Task: Search one way flight ticket for 1 adult, 5 children, 2 infants in seat and 1 infant on lap in first from Watertown: Watertown International Airport to Fort Wayne: Fort Wayne International Airport on 8-4-2023. Choice of flights is Royal air maroc. Number of bags: 2 carry on bags and 6 checked bags. Price is upto 106000. Outbound departure time preference is 18:00.
Action: Mouse moved to (361, 305)
Screenshot: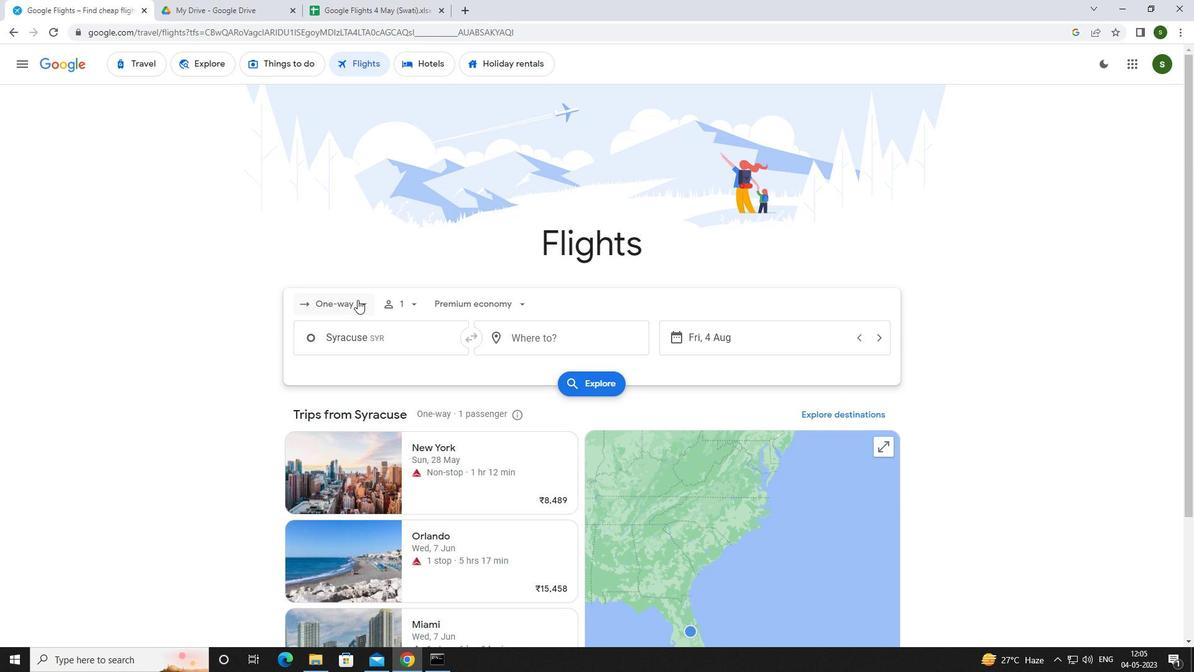 
Action: Mouse pressed left at (361, 305)
Screenshot: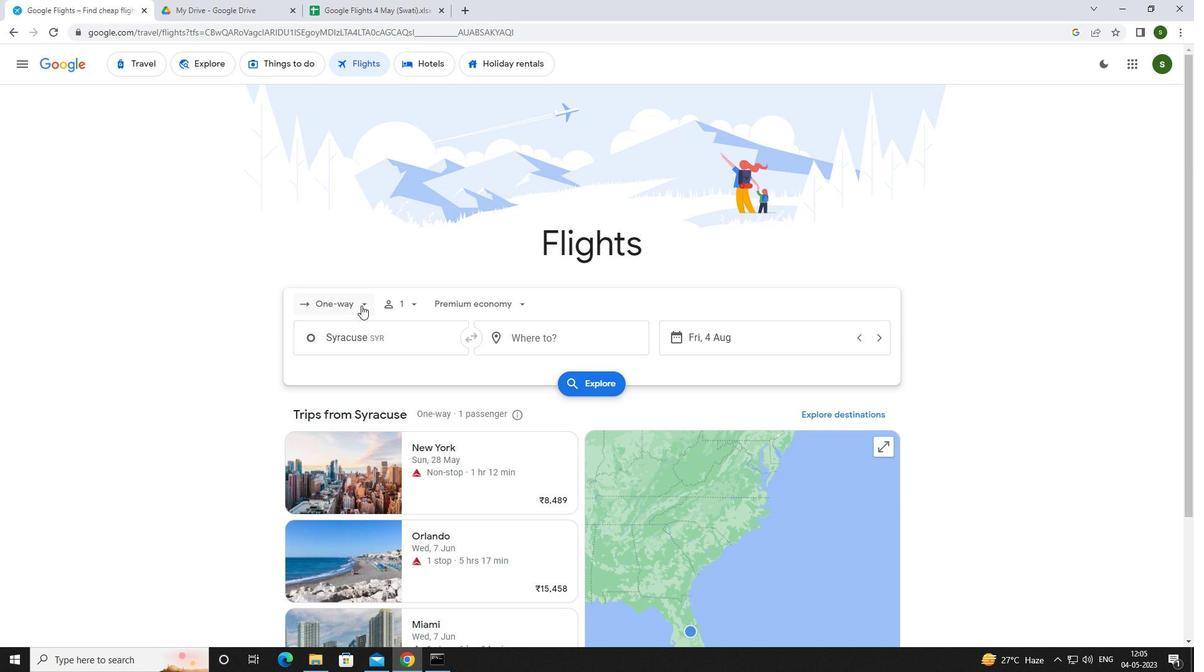 
Action: Mouse moved to (358, 359)
Screenshot: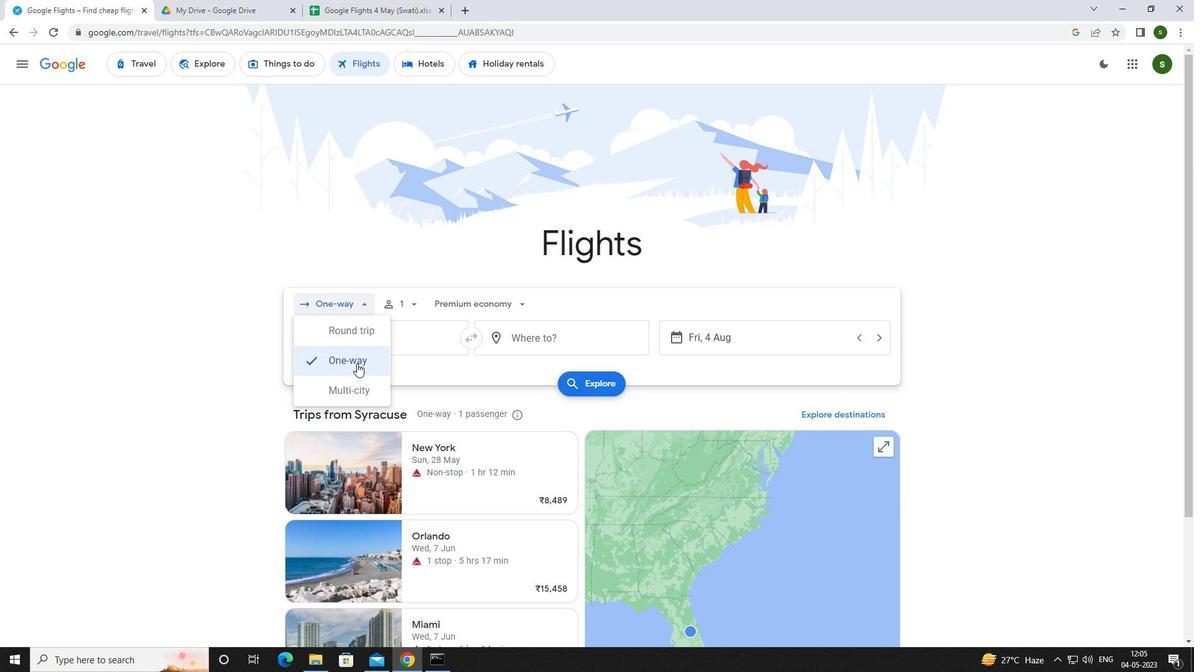 
Action: Mouse pressed left at (358, 359)
Screenshot: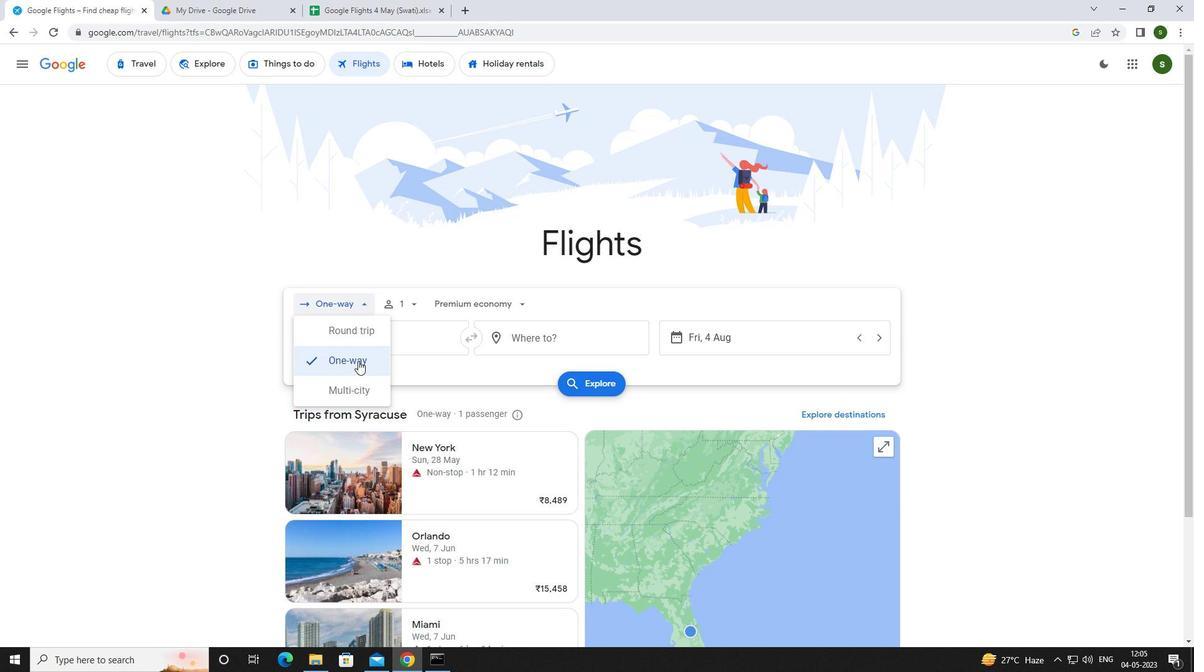 
Action: Mouse moved to (414, 303)
Screenshot: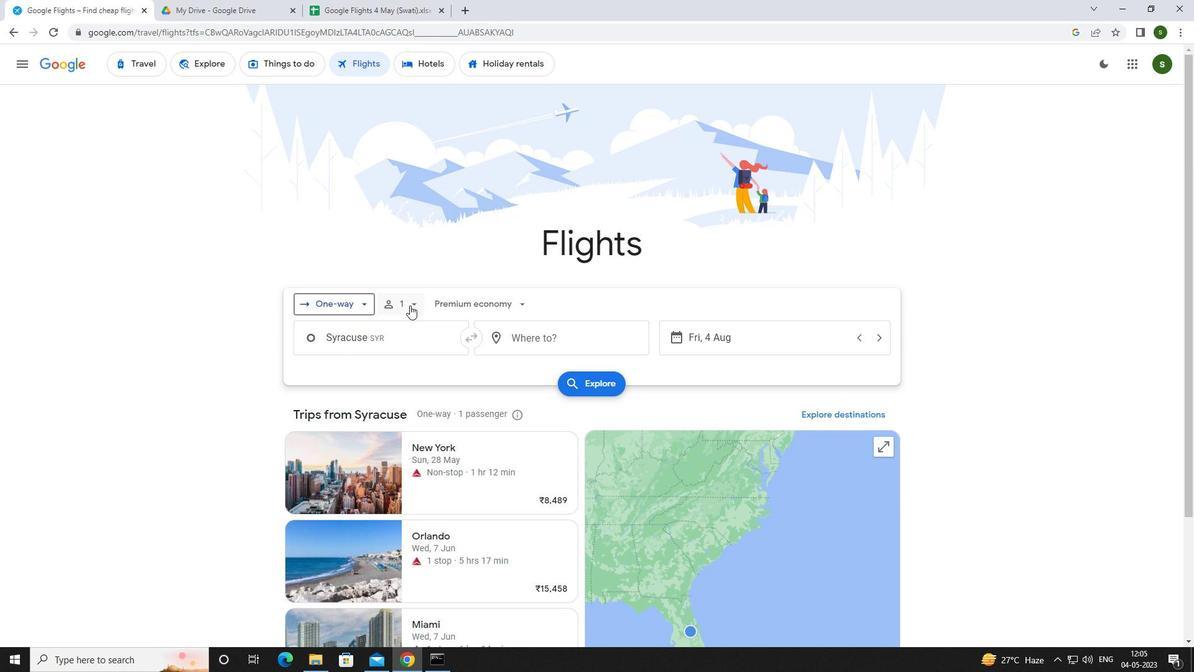 
Action: Mouse pressed left at (414, 303)
Screenshot: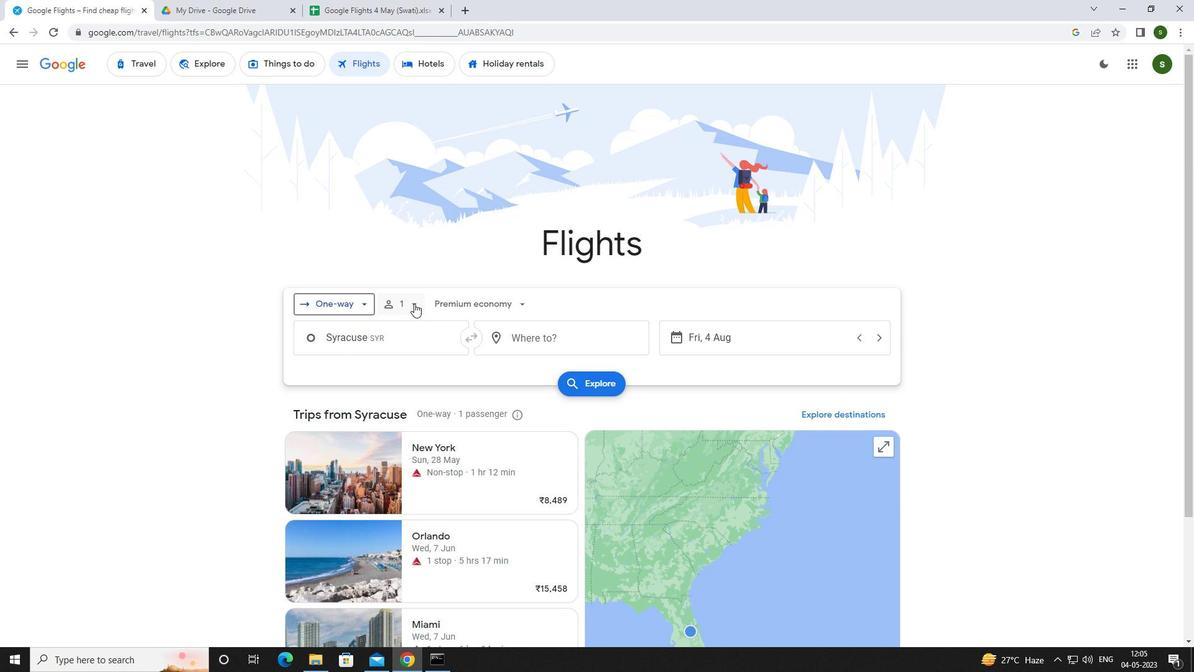 
Action: Mouse moved to (512, 368)
Screenshot: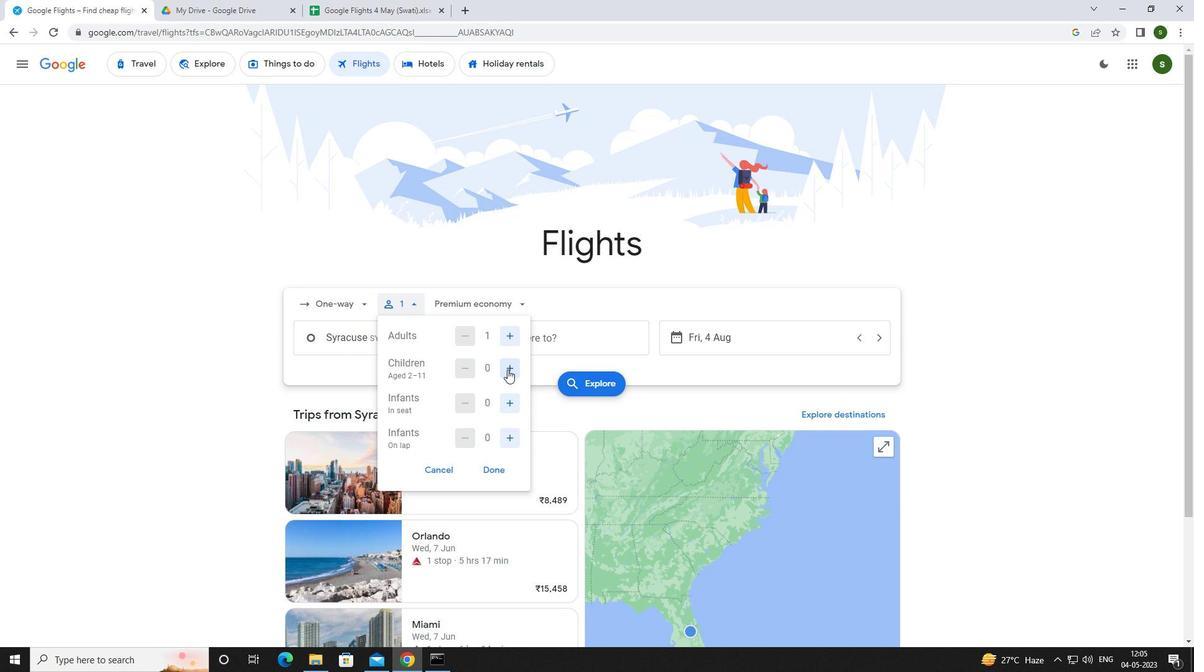 
Action: Mouse pressed left at (512, 368)
Screenshot: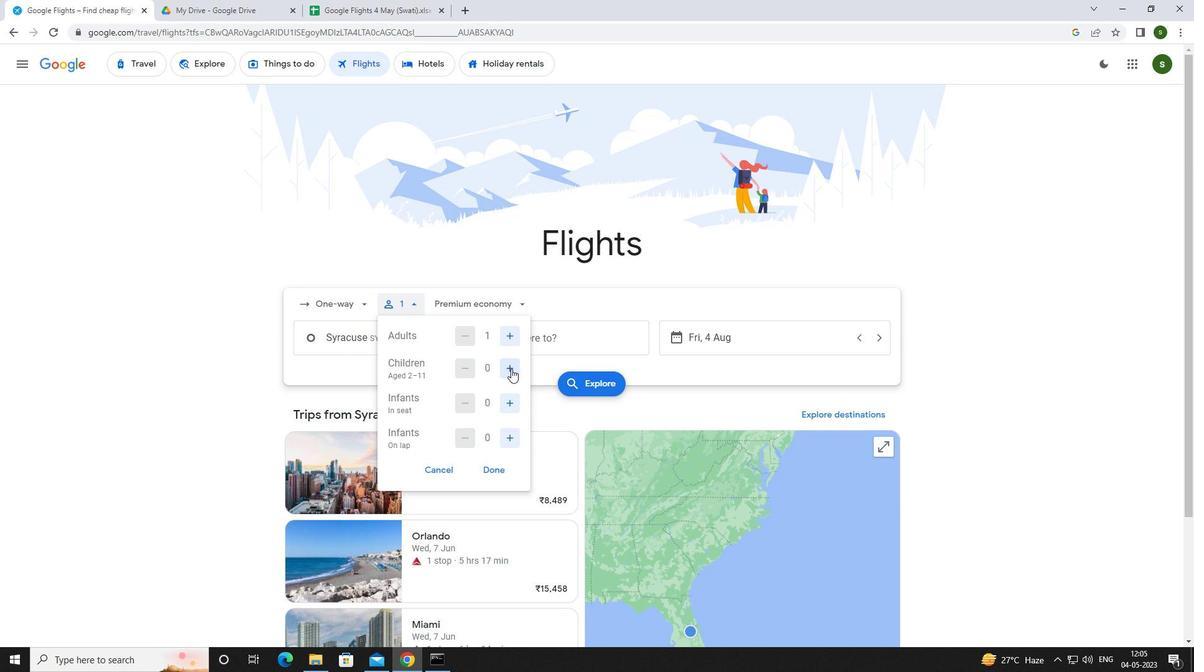 
Action: Mouse pressed left at (512, 368)
Screenshot: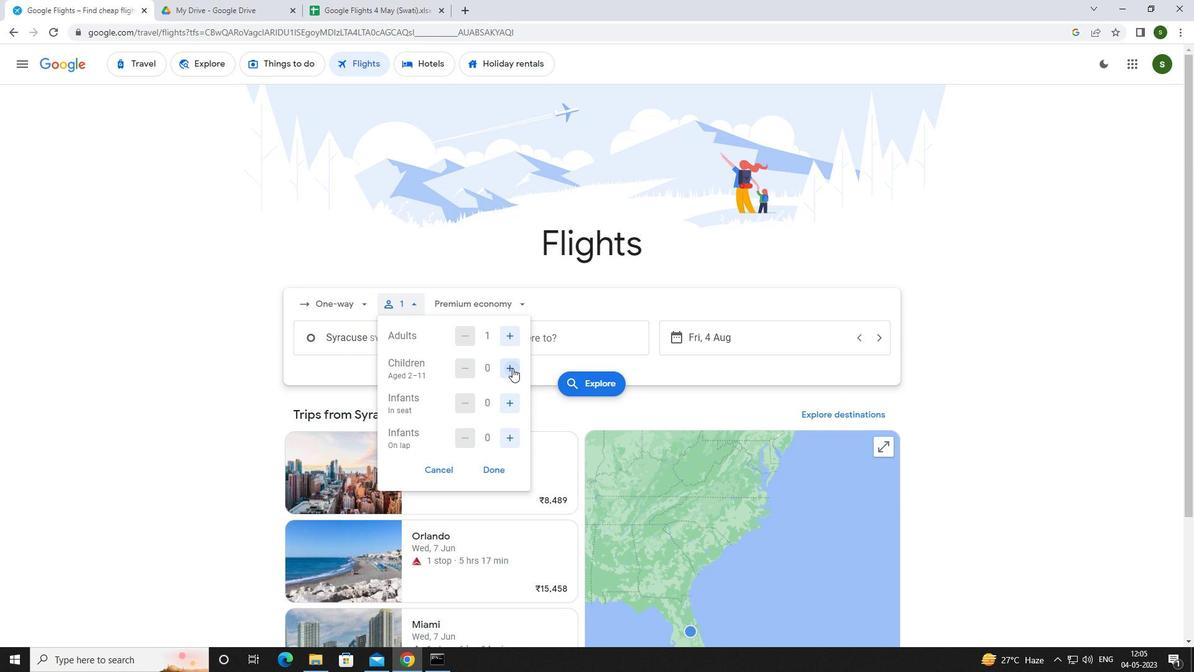 
Action: Mouse pressed left at (512, 368)
Screenshot: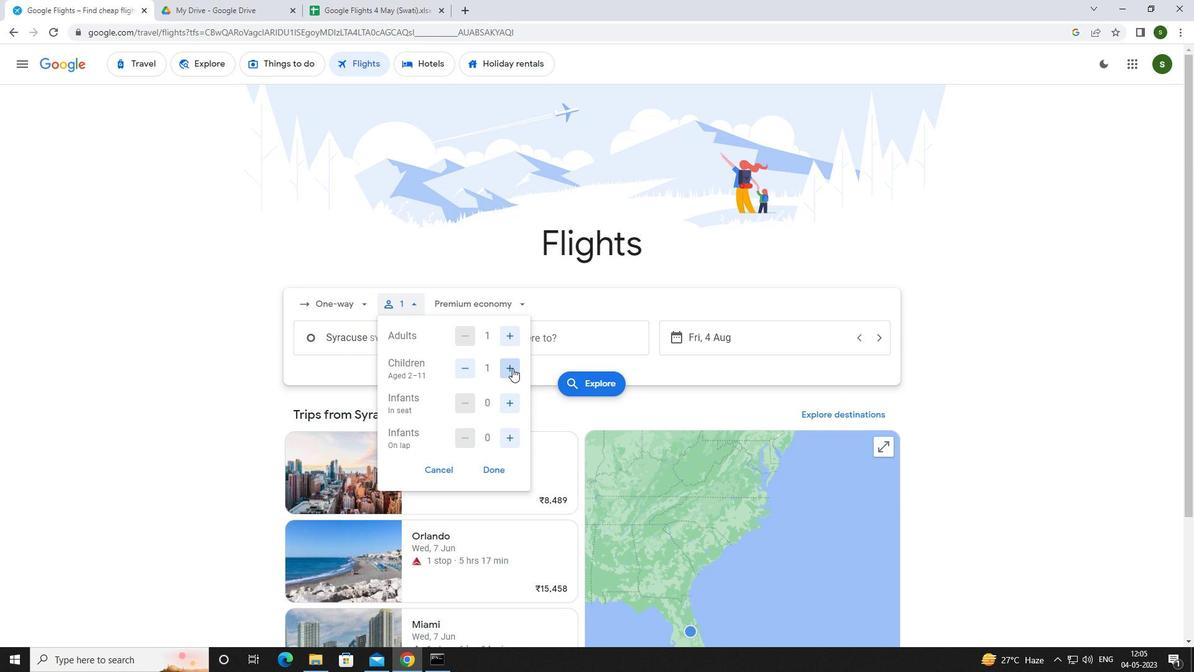 
Action: Mouse pressed left at (512, 368)
Screenshot: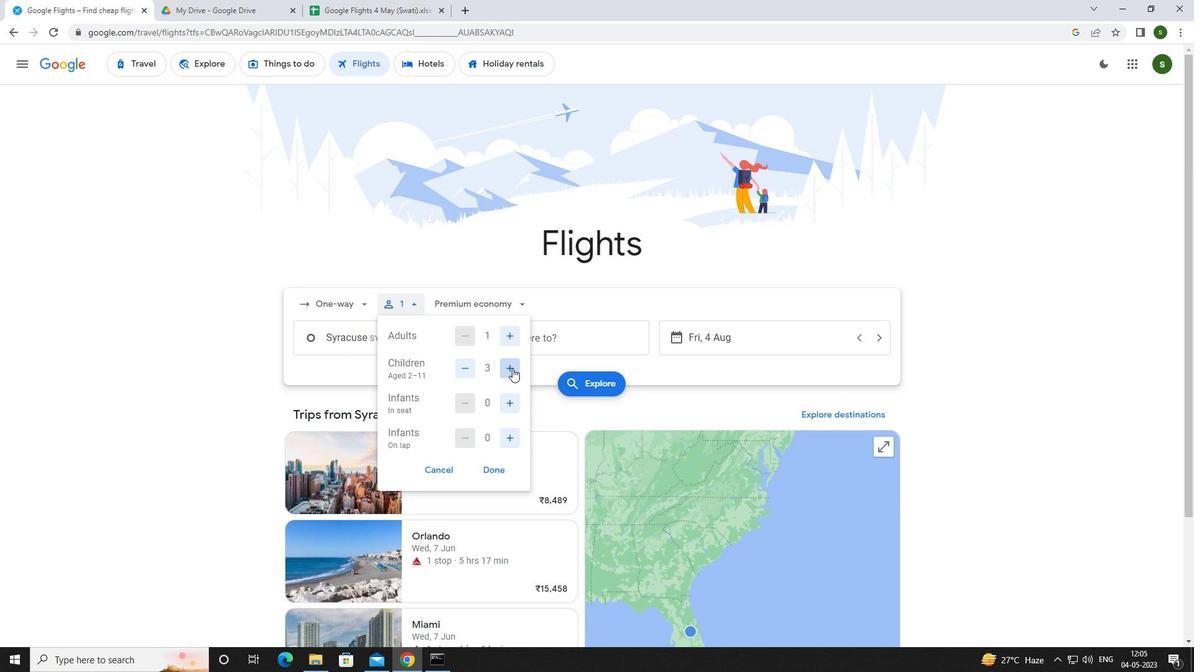 
Action: Mouse pressed left at (512, 368)
Screenshot: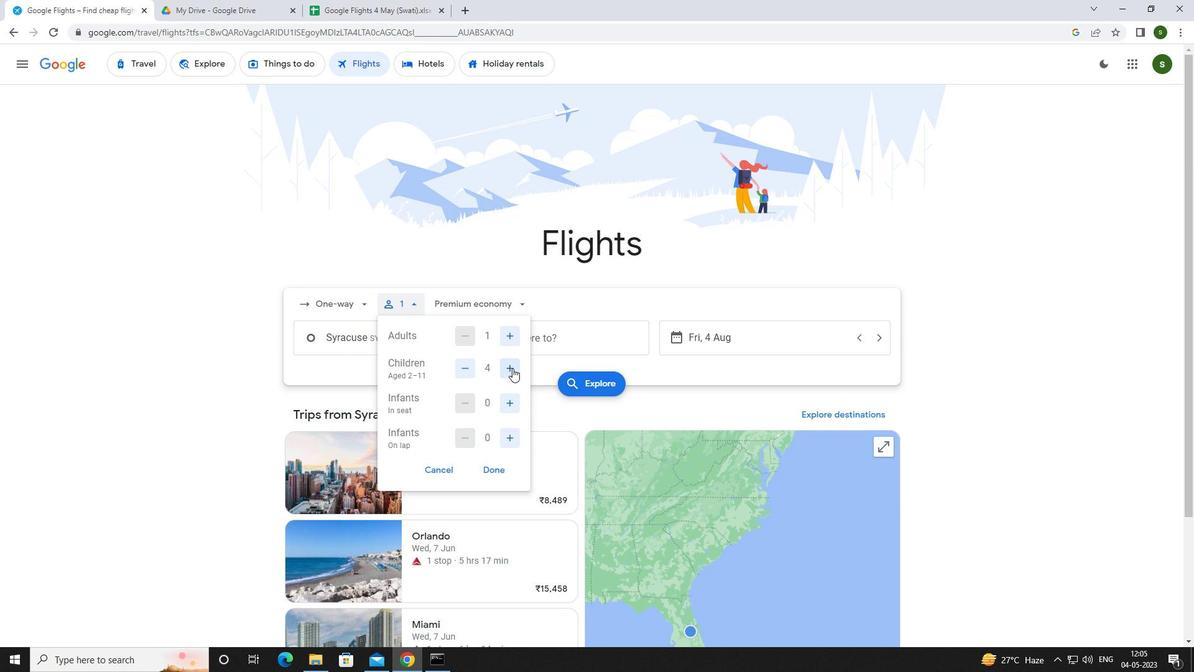 
Action: Mouse moved to (510, 397)
Screenshot: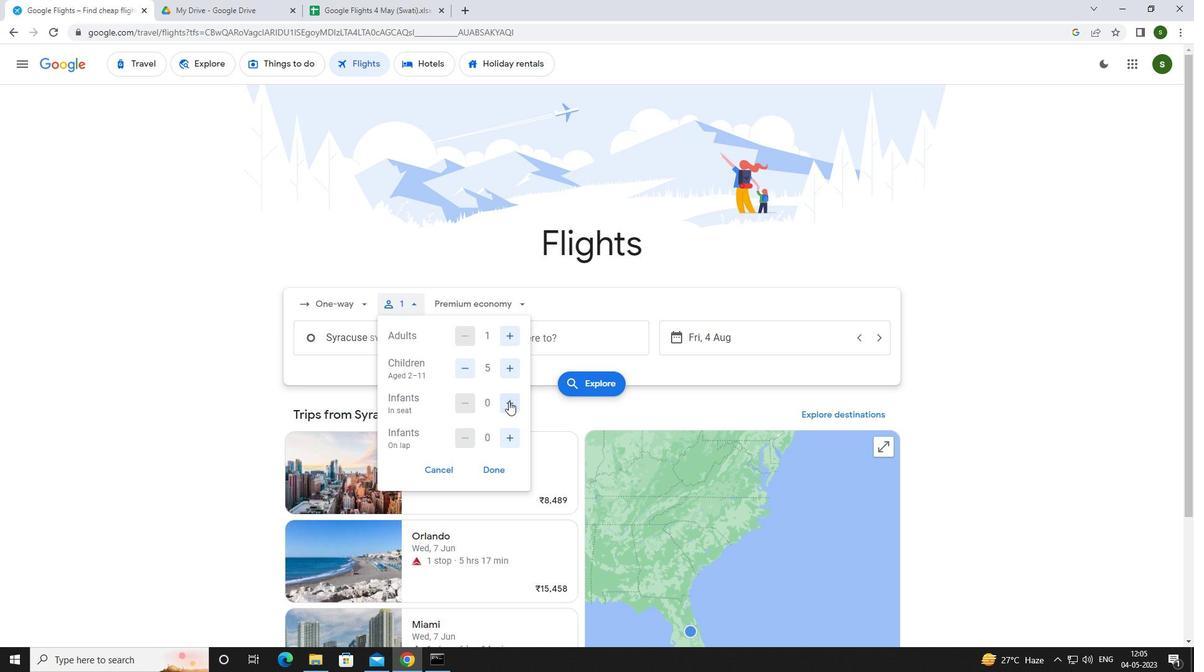 
Action: Mouse pressed left at (510, 397)
Screenshot: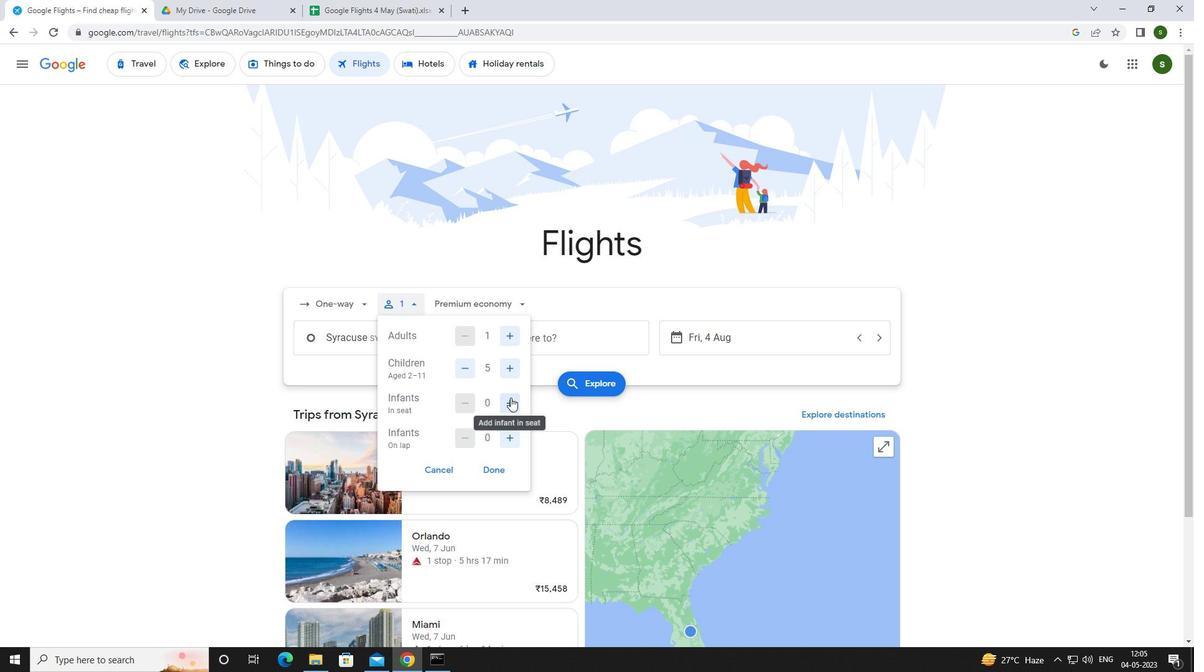 
Action: Mouse moved to (510, 435)
Screenshot: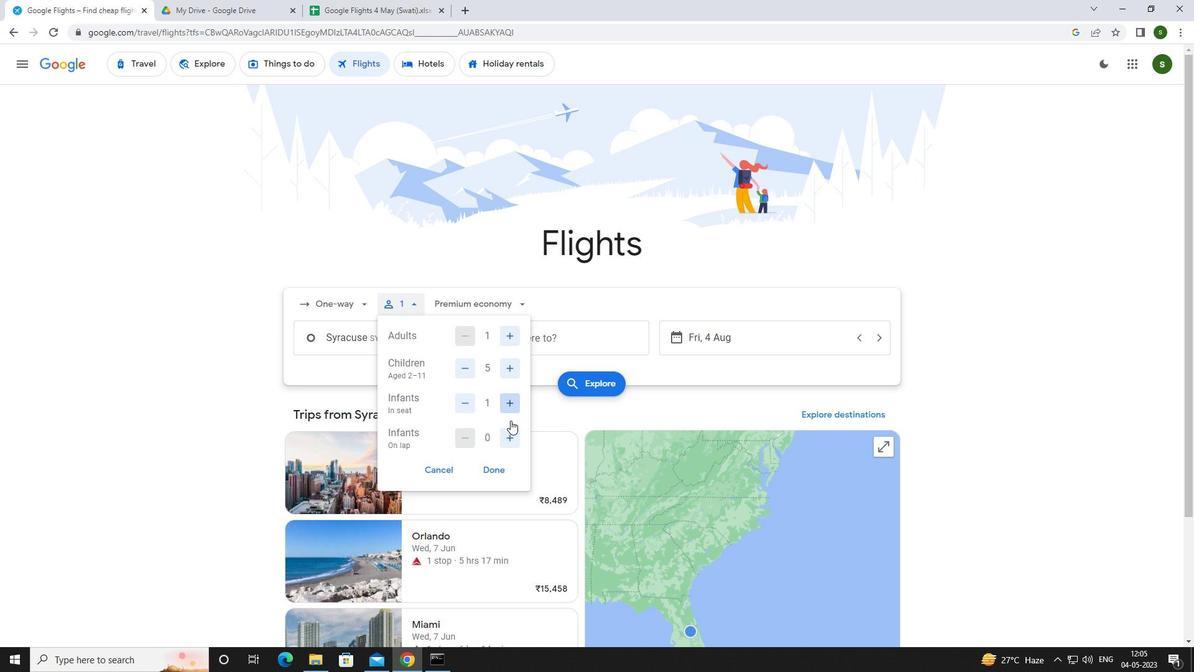 
Action: Mouse pressed left at (510, 435)
Screenshot: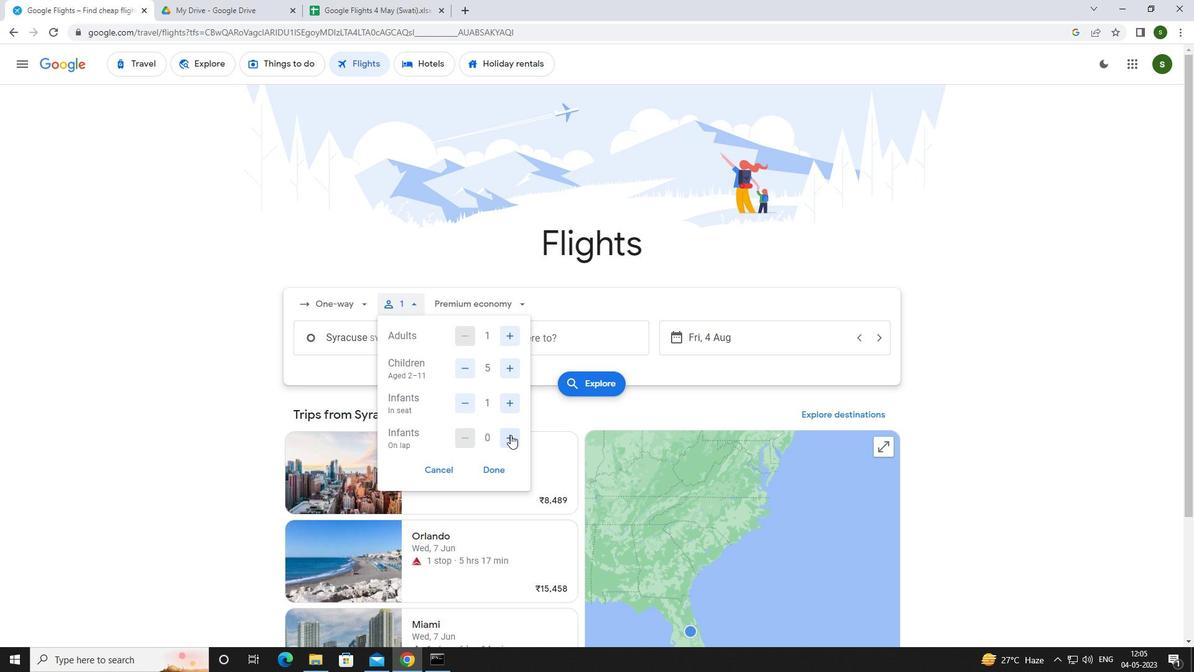 
Action: Mouse moved to (497, 300)
Screenshot: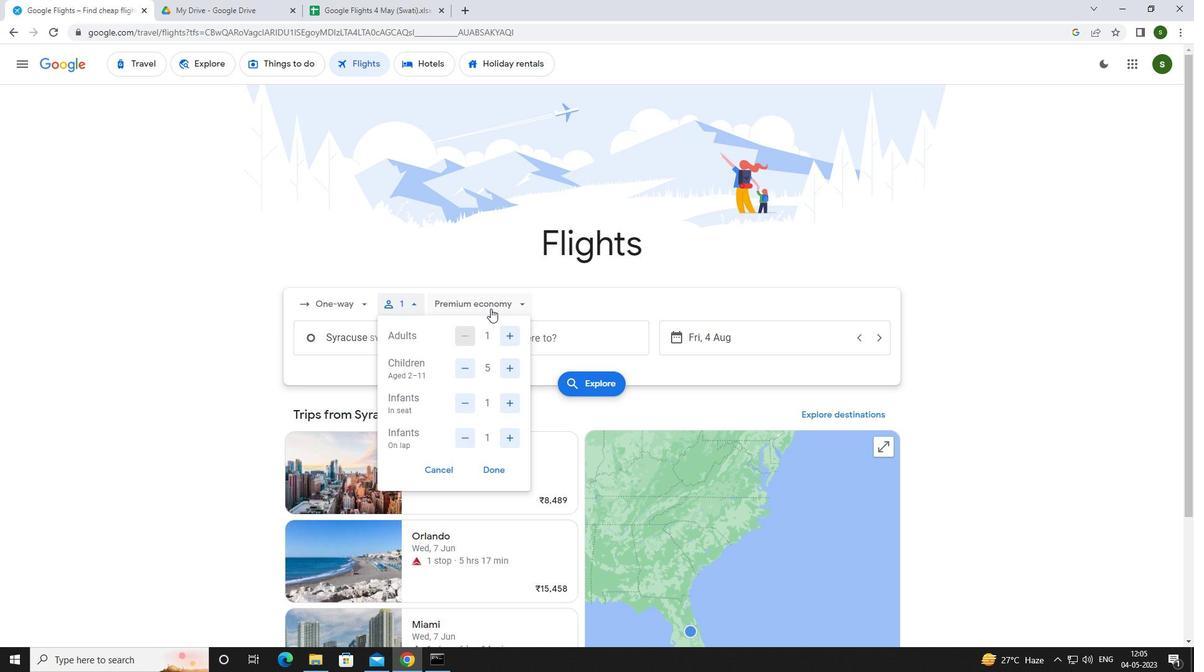 
Action: Mouse pressed left at (497, 300)
Screenshot: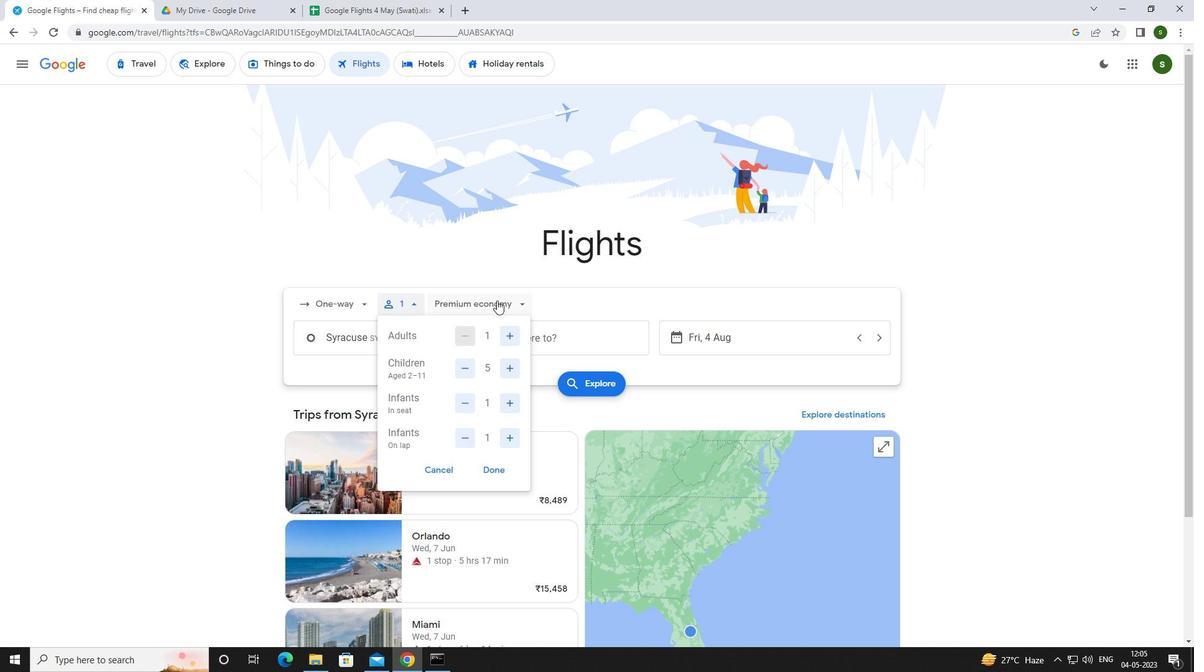 
Action: Mouse moved to (520, 413)
Screenshot: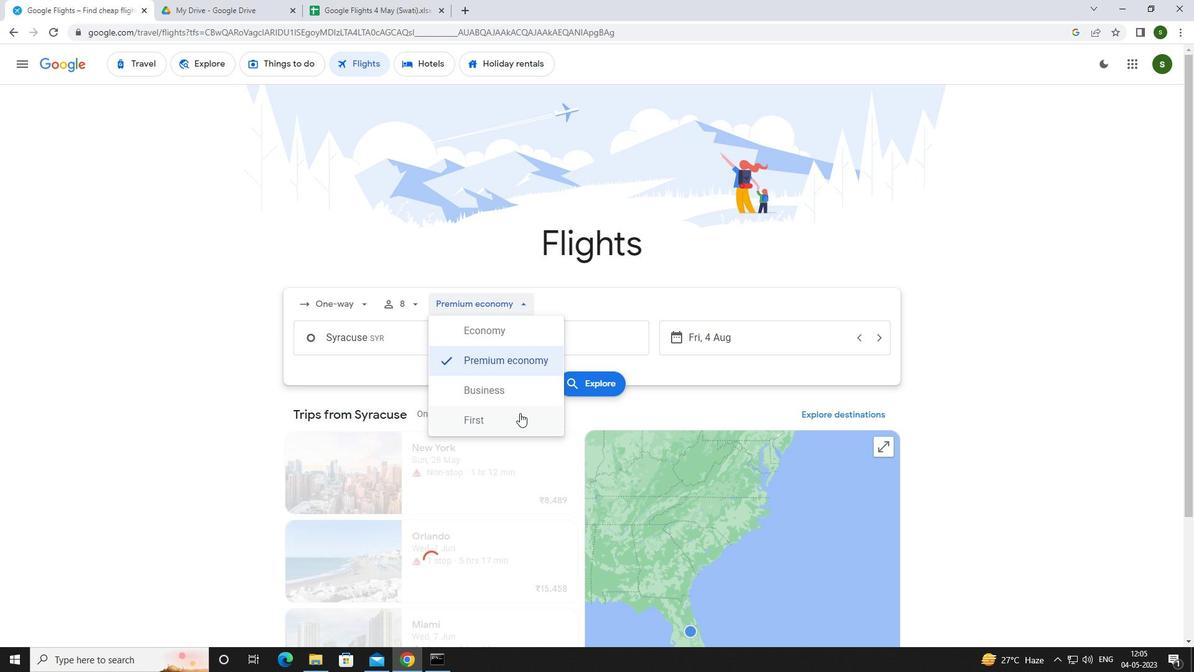 
Action: Mouse pressed left at (520, 413)
Screenshot: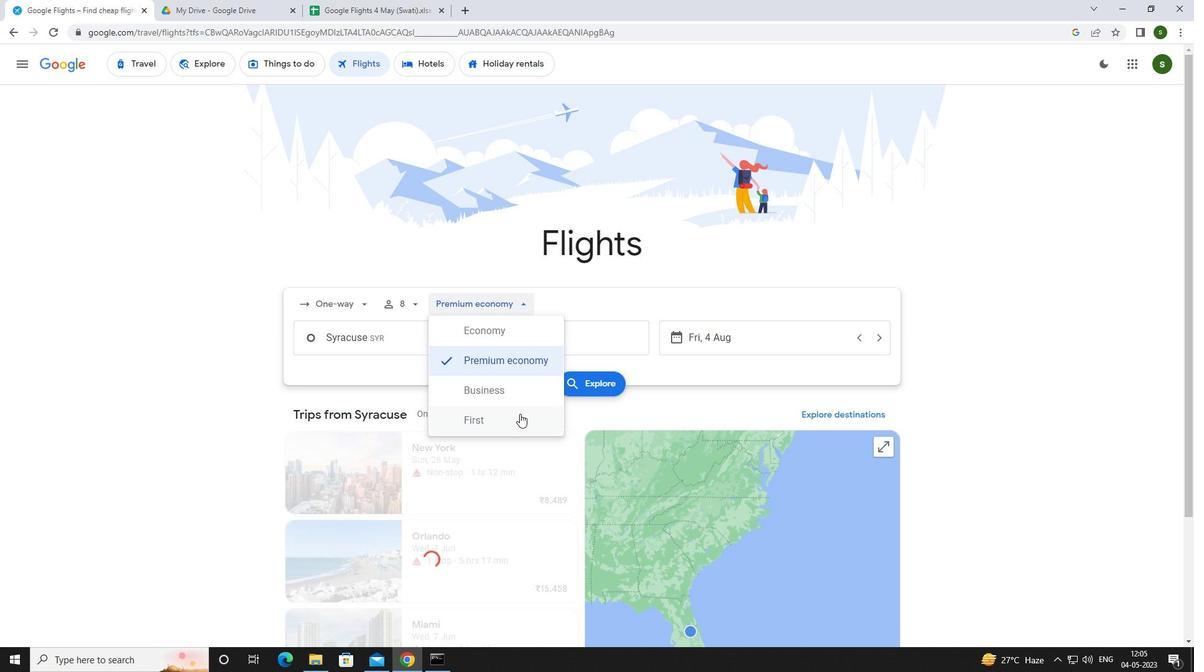 
Action: Mouse moved to (424, 347)
Screenshot: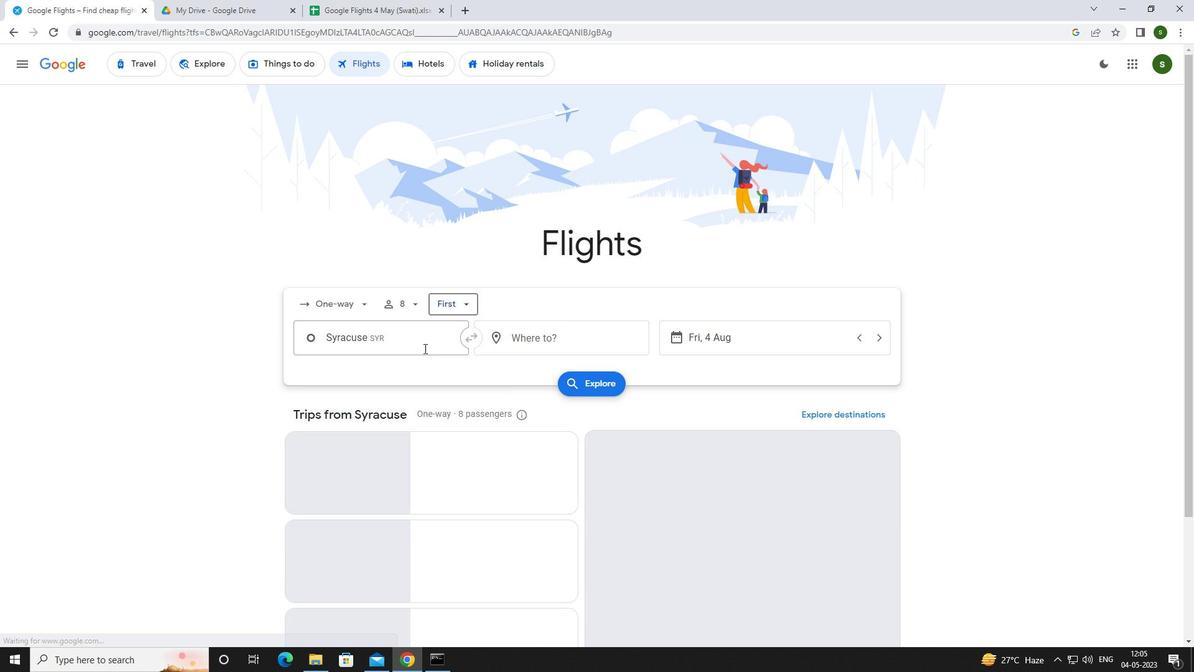 
Action: Mouse pressed left at (424, 347)
Screenshot: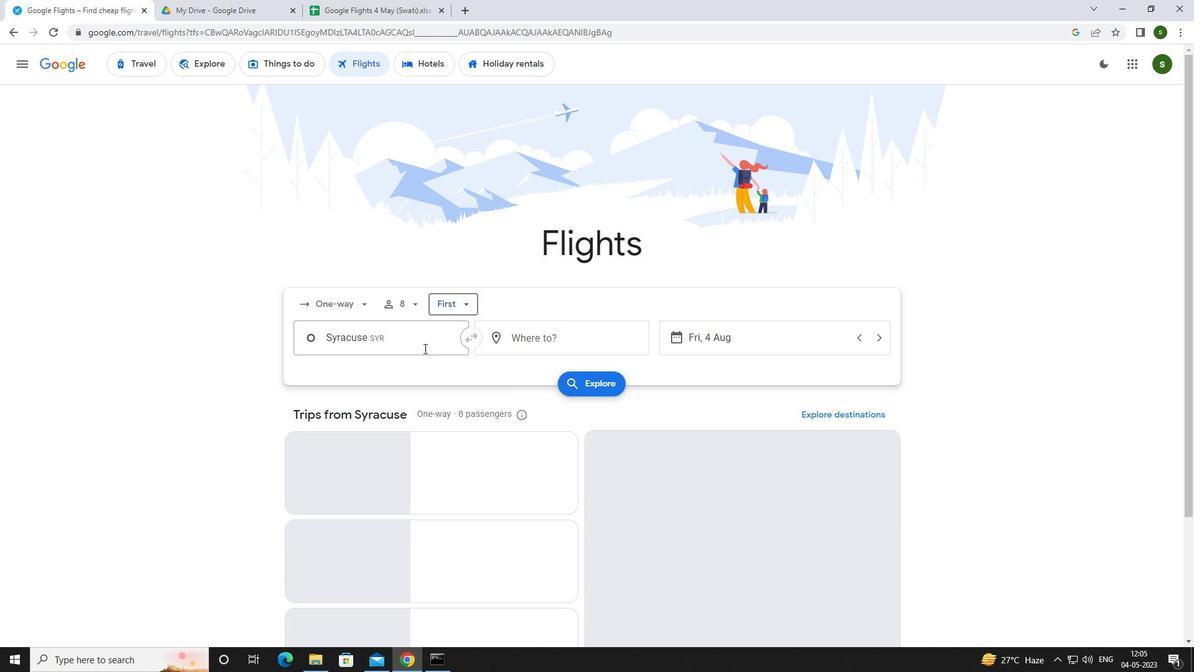 
Action: Key pressed <Key.caps_lock>w<Key.caps_lock>atertown
Screenshot: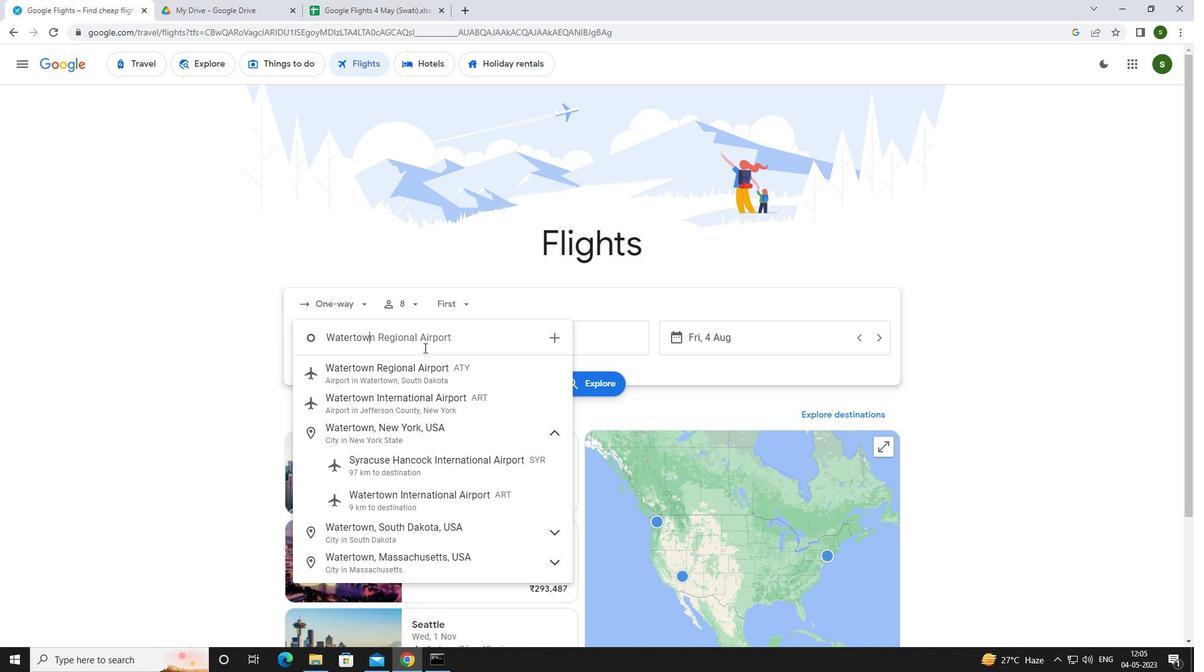 
Action: Mouse moved to (423, 393)
Screenshot: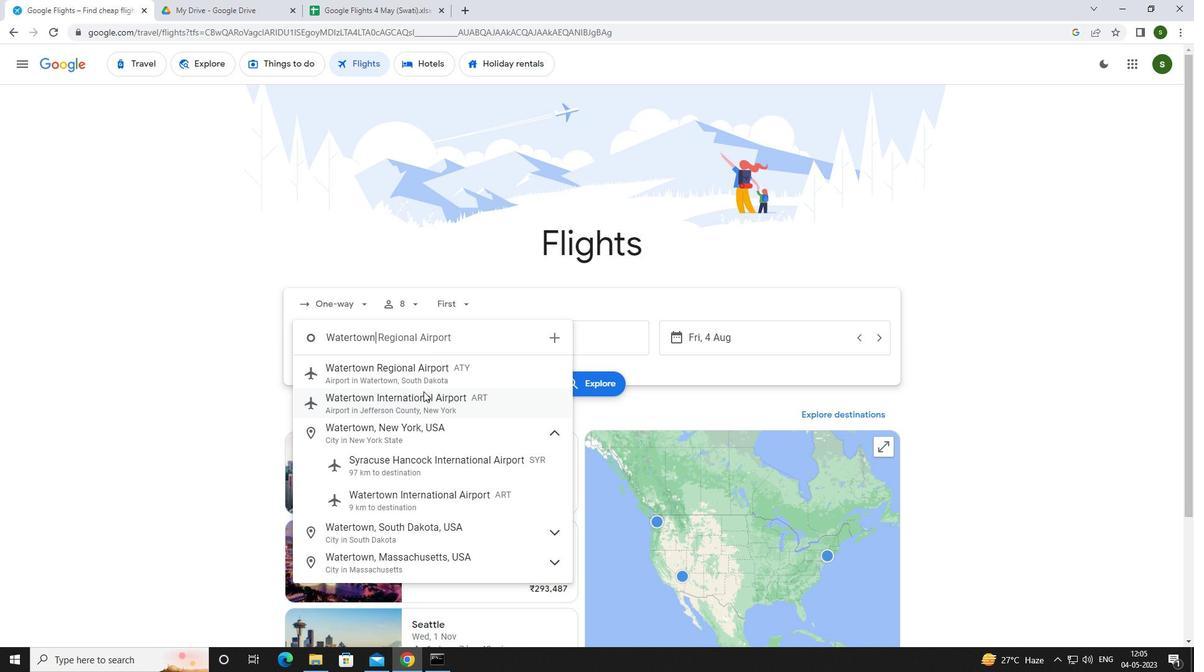 
Action: Mouse pressed left at (423, 393)
Screenshot: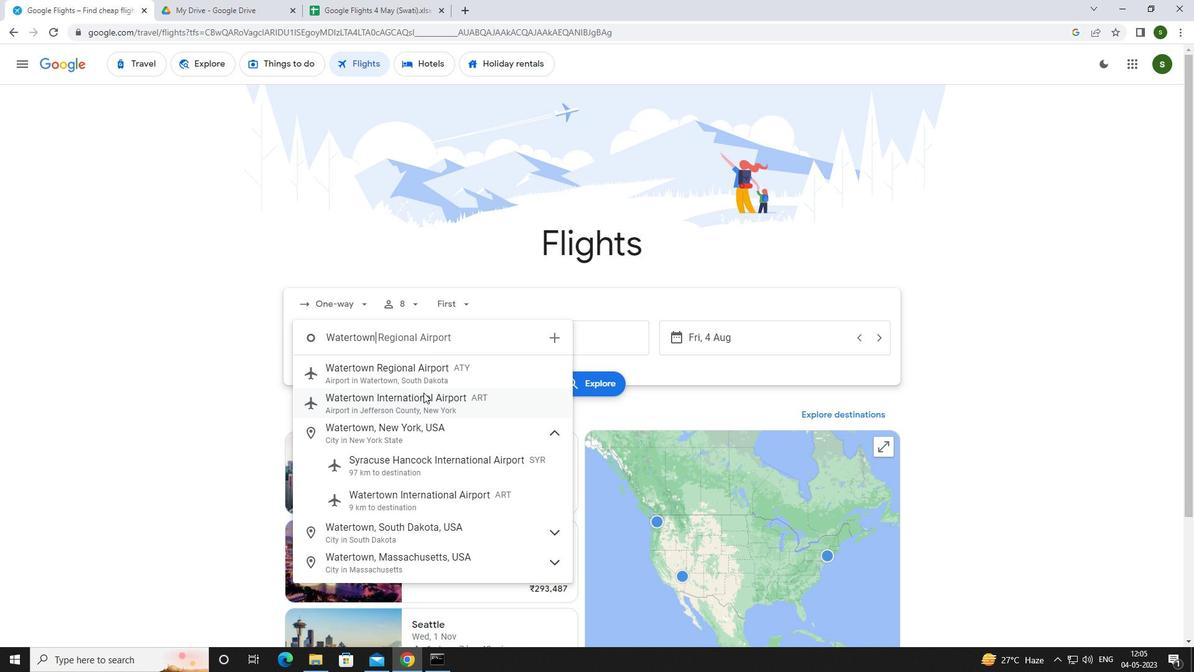 
Action: Mouse moved to (538, 346)
Screenshot: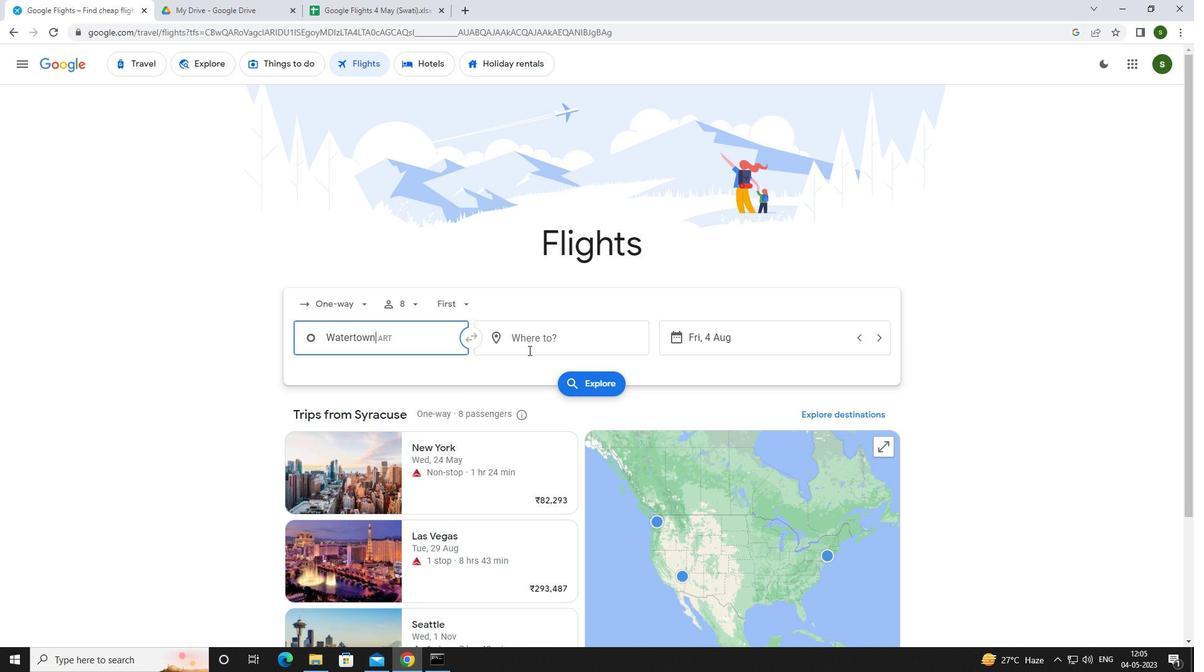 
Action: Mouse pressed left at (538, 346)
Screenshot: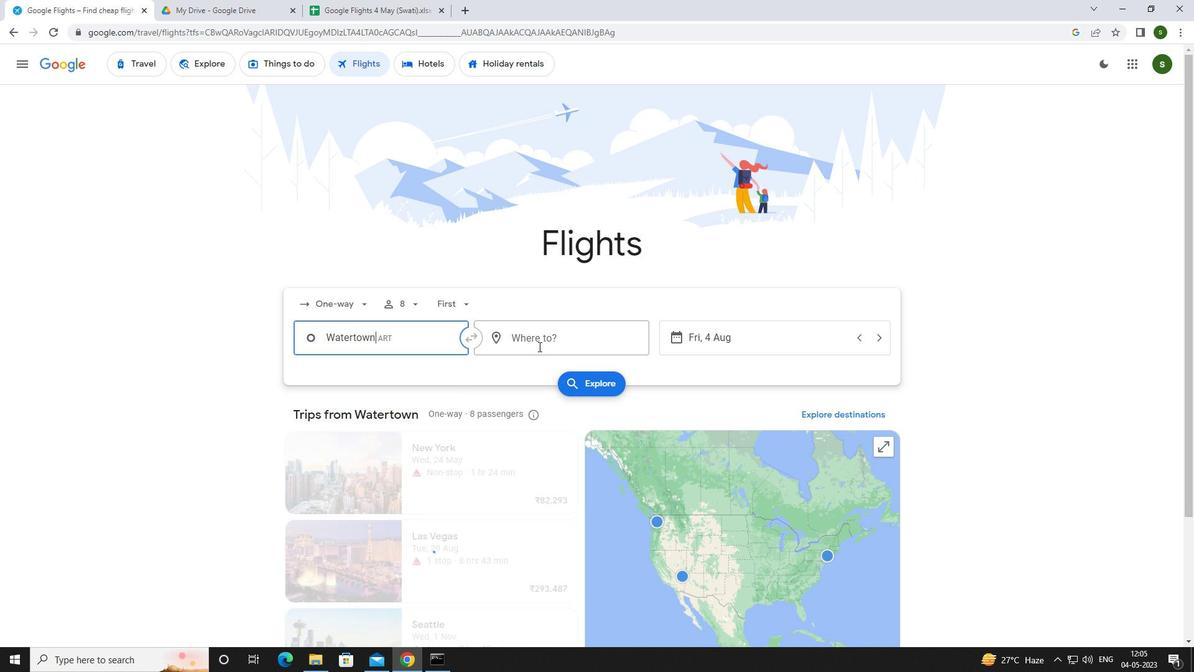 
Action: Key pressed <Key.caps_lock>f<Key.caps_lock>ort<Key.space><Key.caps_lock>w<Key.caps_lock>Ay
Screenshot: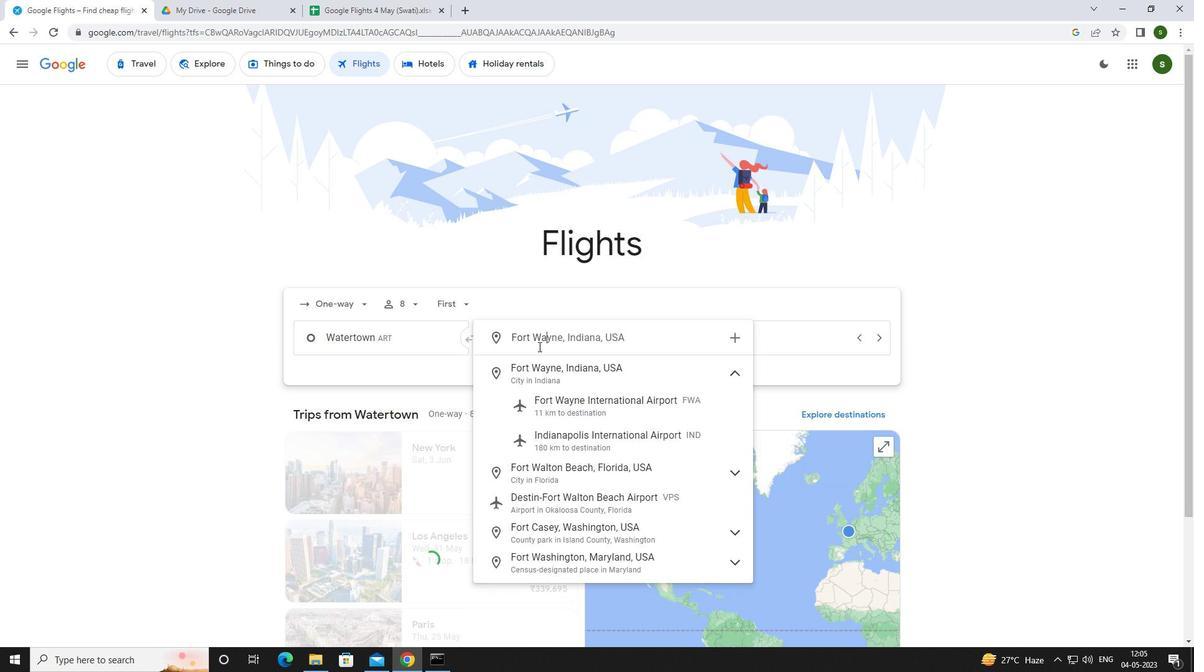 
Action: Mouse moved to (573, 406)
Screenshot: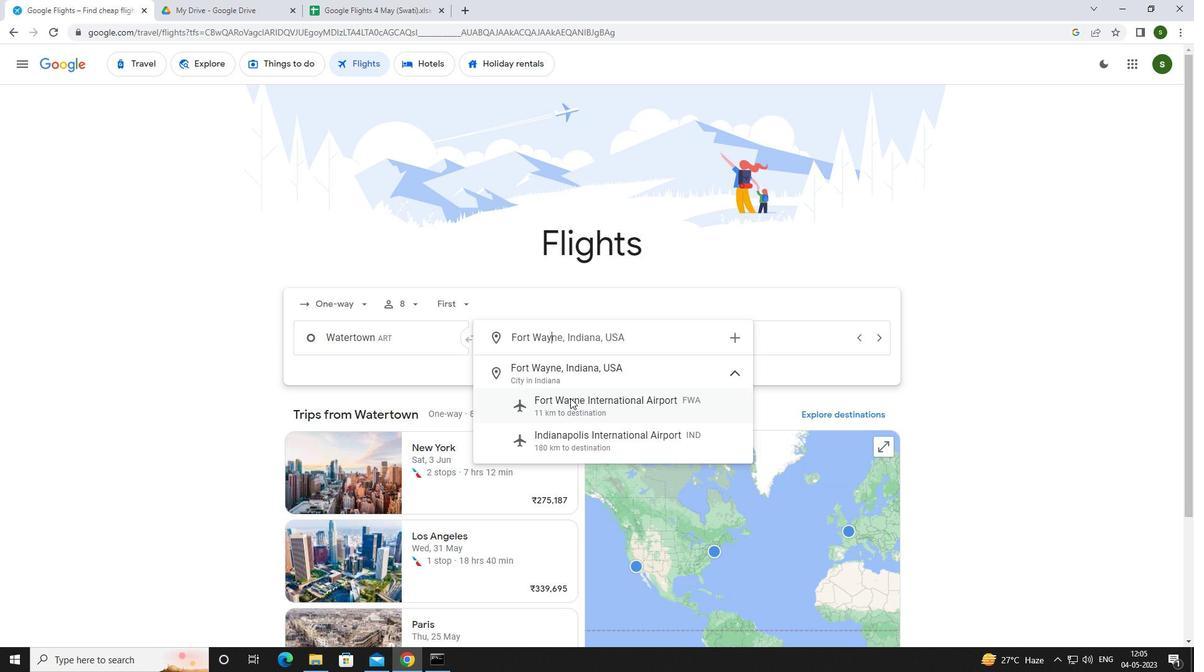 
Action: Mouse pressed left at (573, 406)
Screenshot: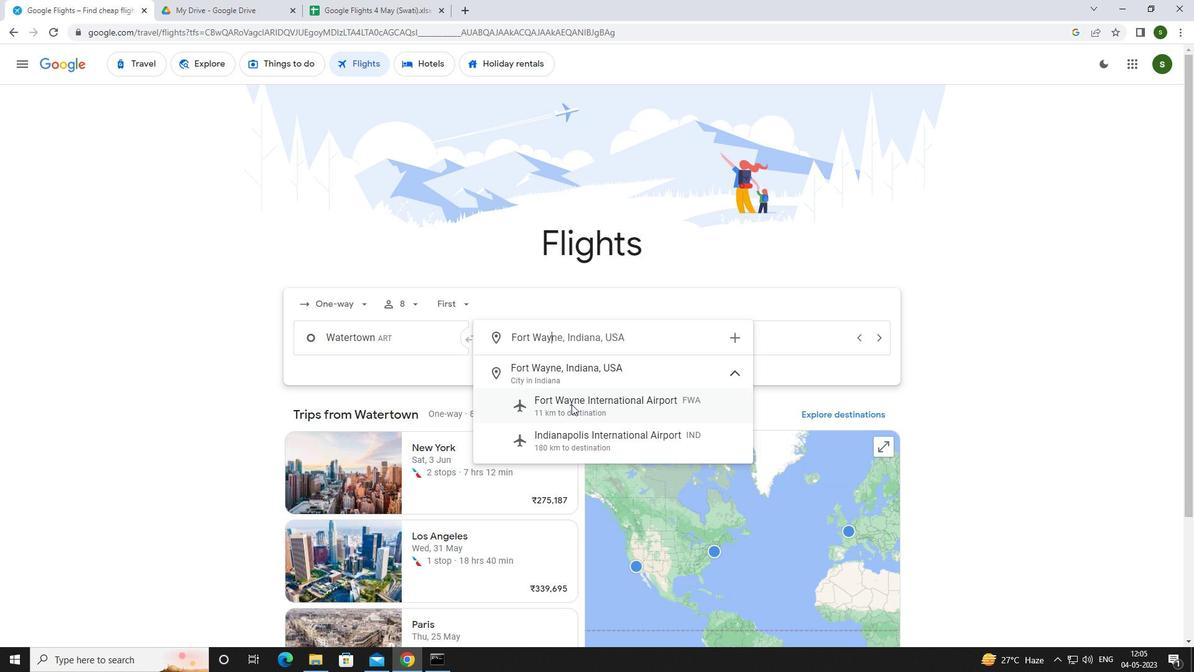 
Action: Mouse moved to (755, 334)
Screenshot: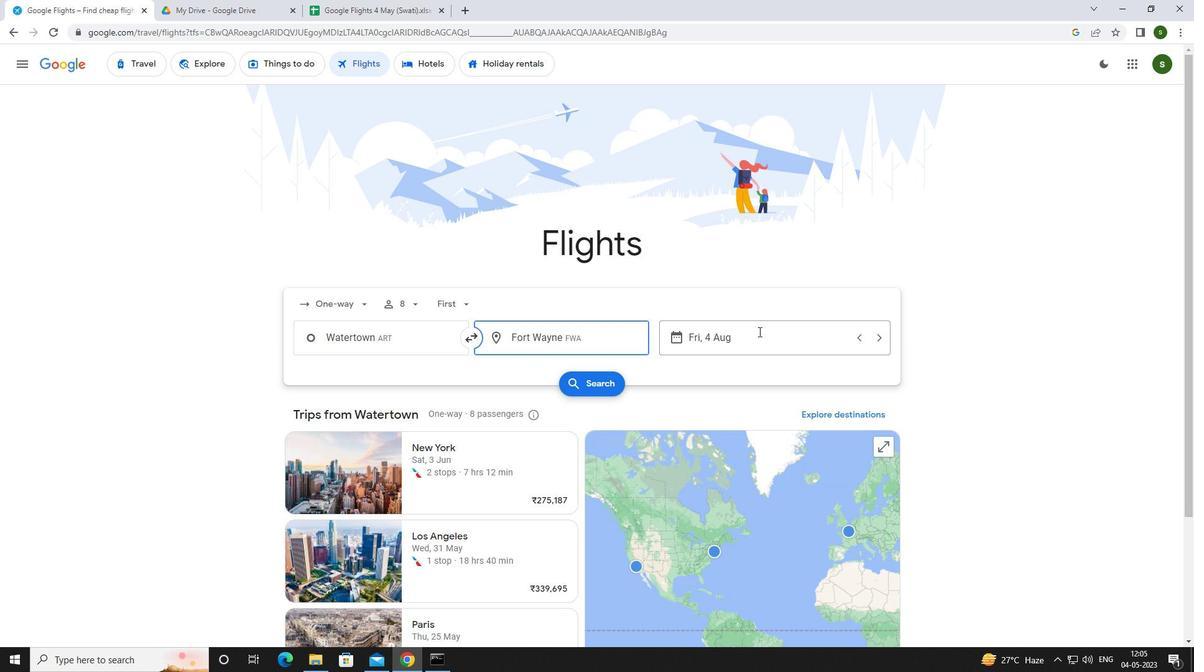 
Action: Mouse pressed left at (755, 334)
Screenshot: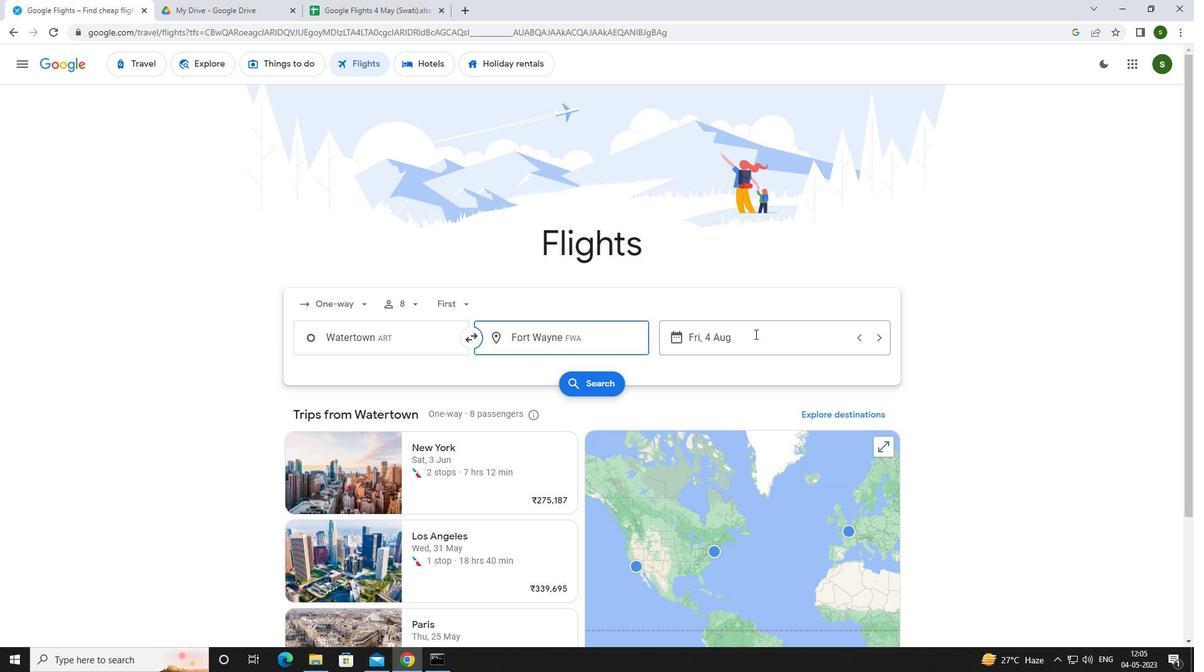 
Action: Mouse moved to (593, 421)
Screenshot: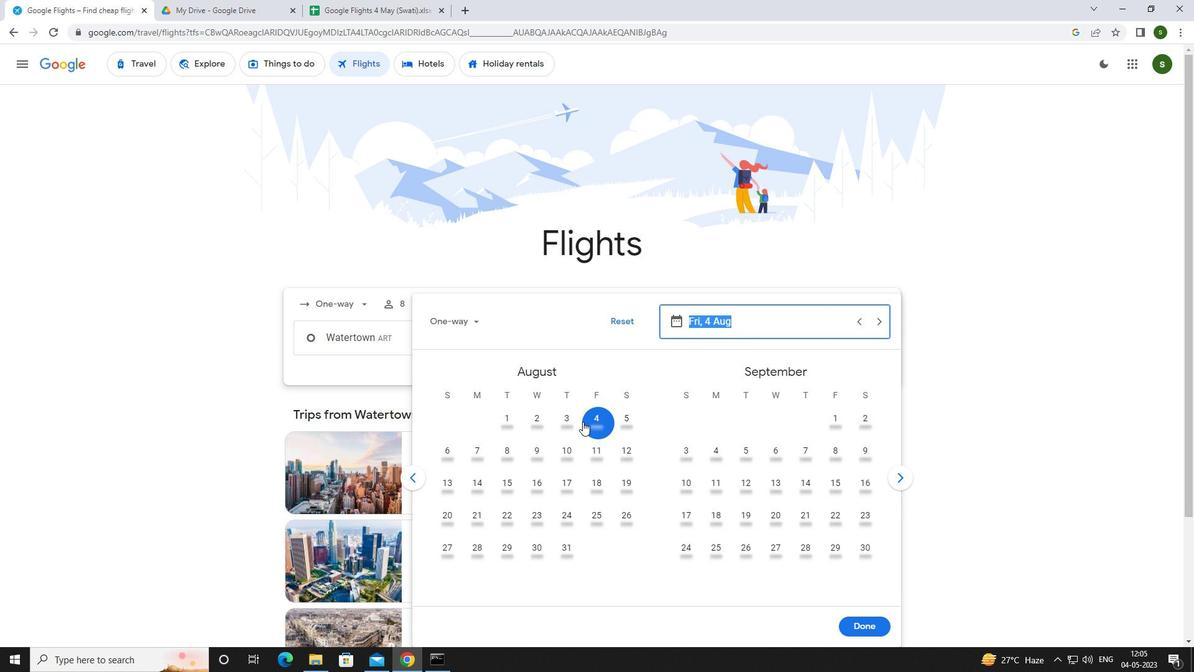 
Action: Mouse pressed left at (593, 421)
Screenshot: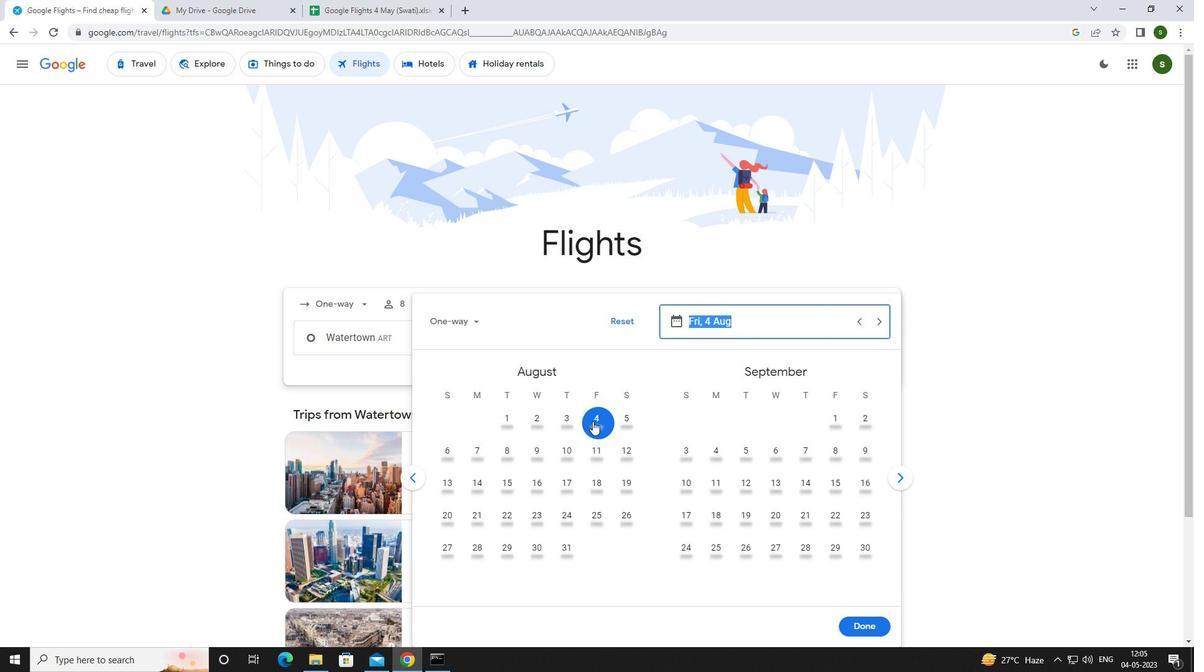 
Action: Mouse moved to (860, 626)
Screenshot: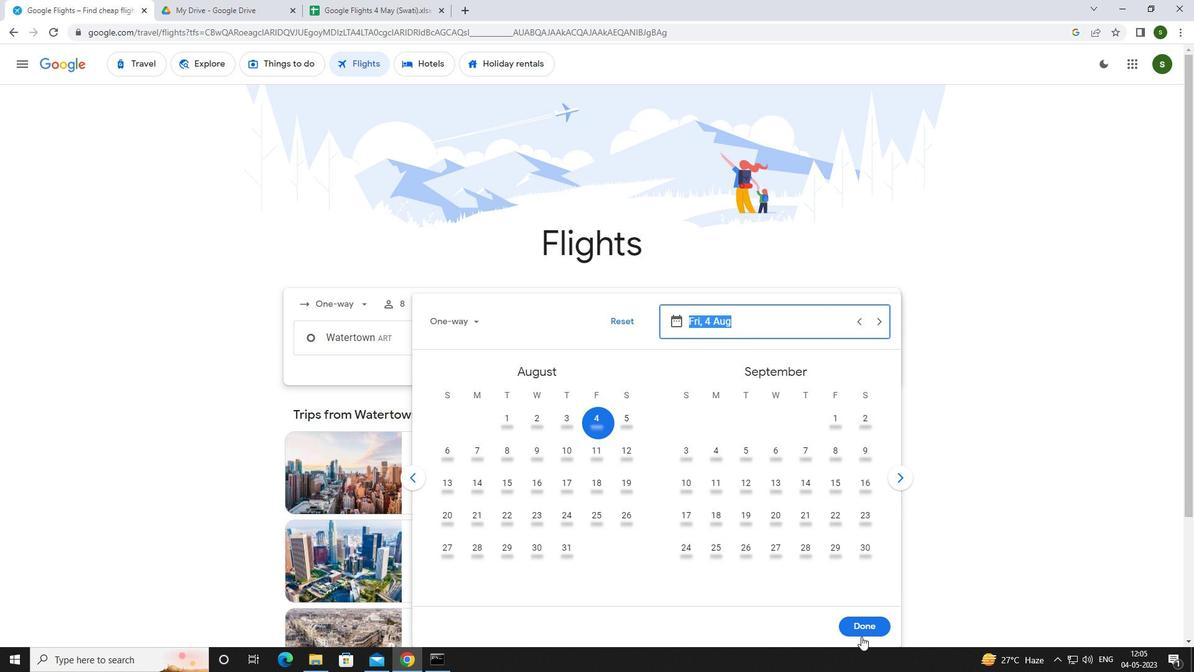 
Action: Mouse pressed left at (860, 626)
Screenshot: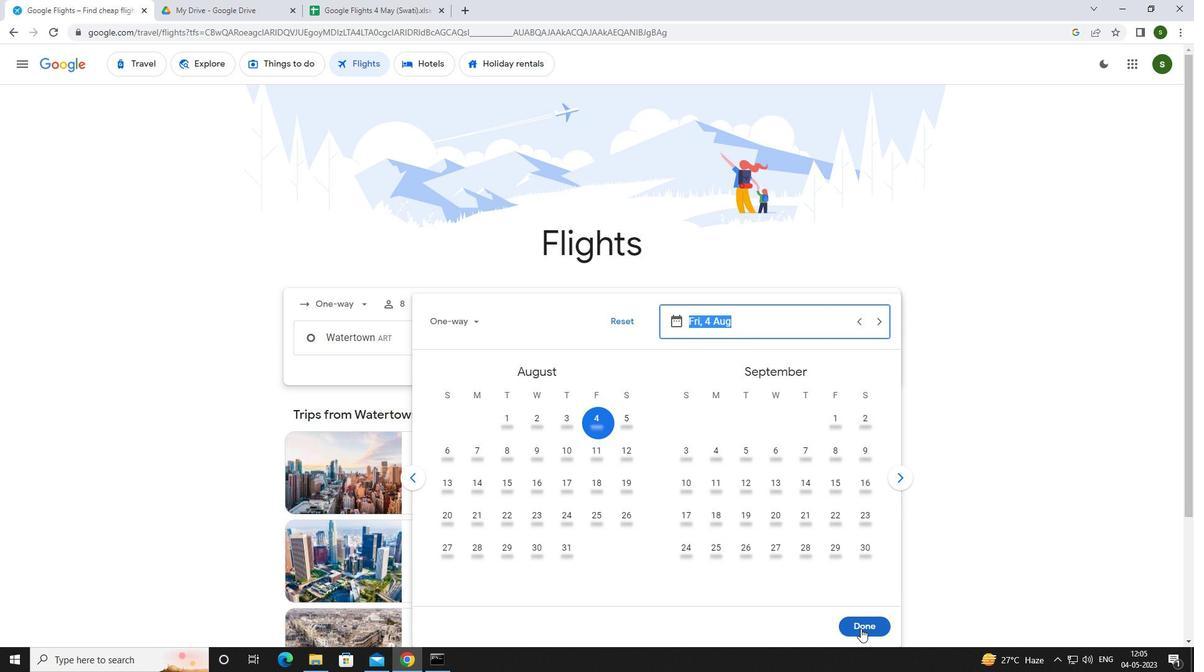 
Action: Mouse moved to (590, 382)
Screenshot: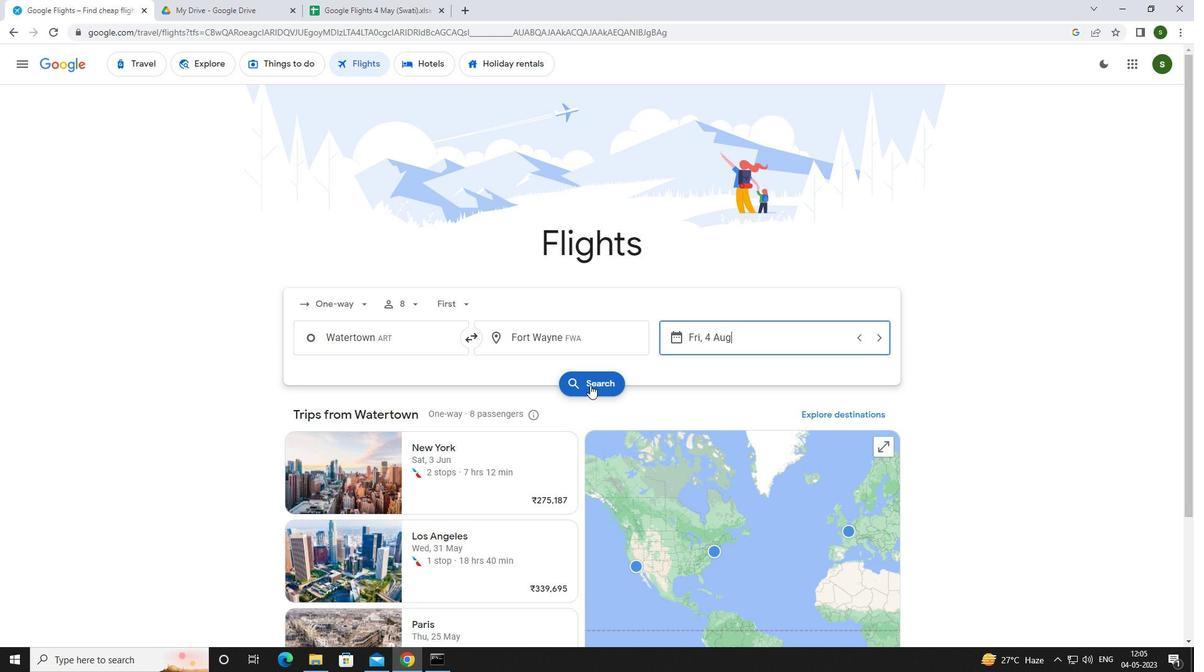 
Action: Mouse pressed left at (590, 382)
Screenshot: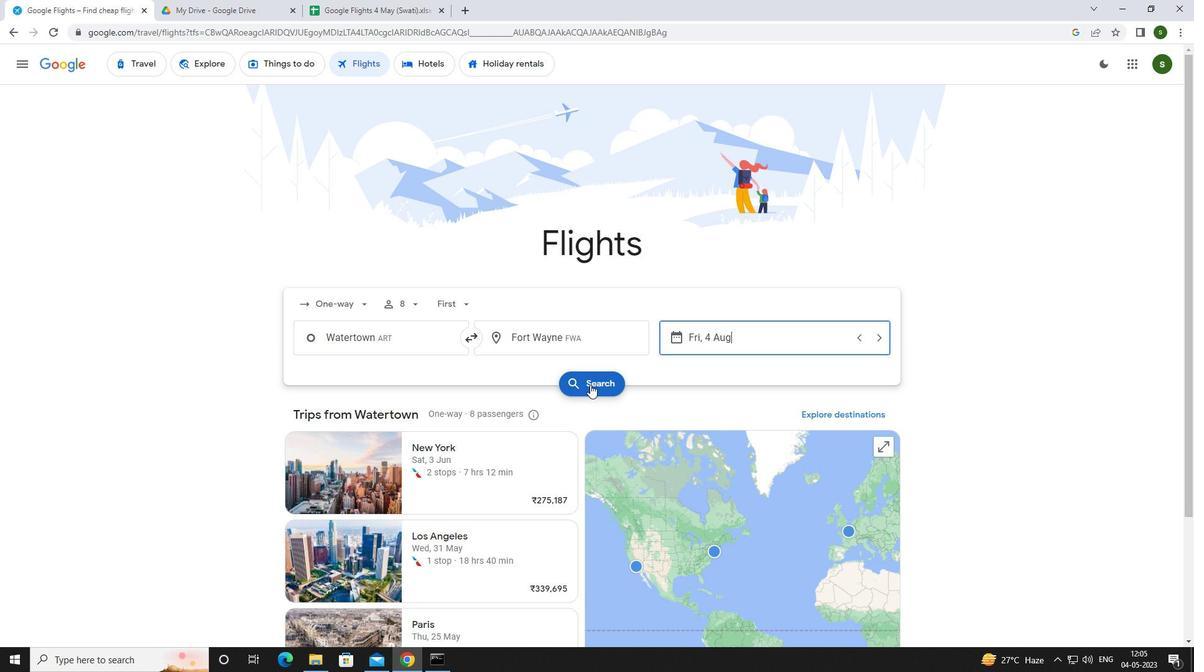 
Action: Mouse moved to (311, 181)
Screenshot: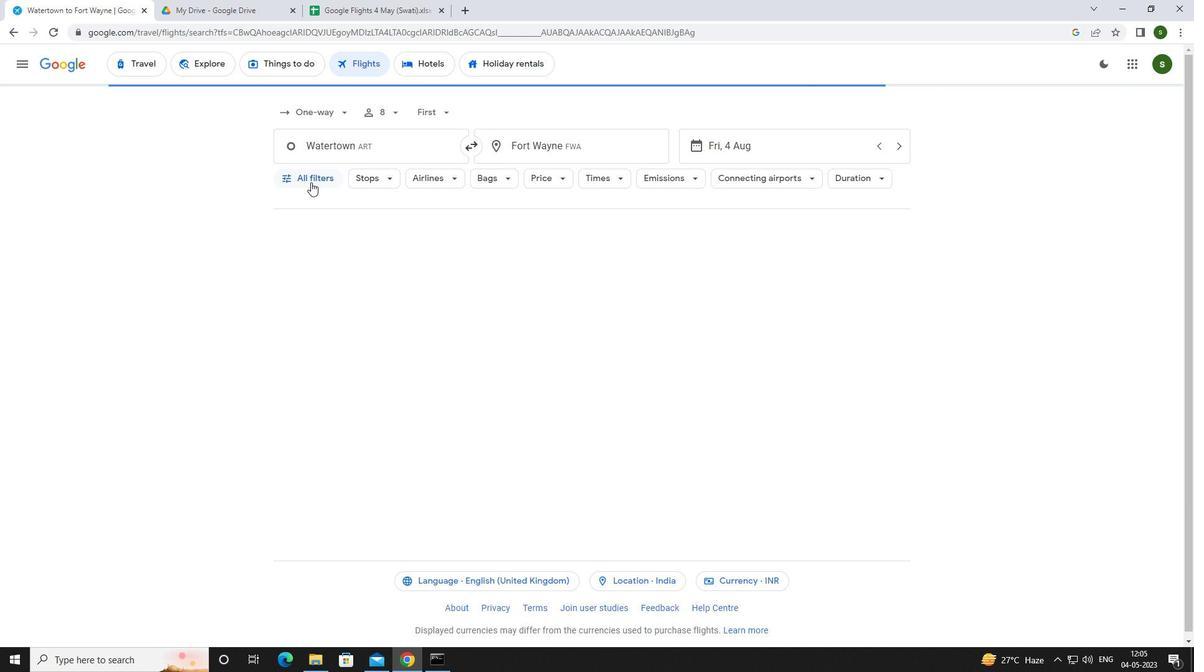 
Action: Mouse pressed left at (311, 181)
Screenshot: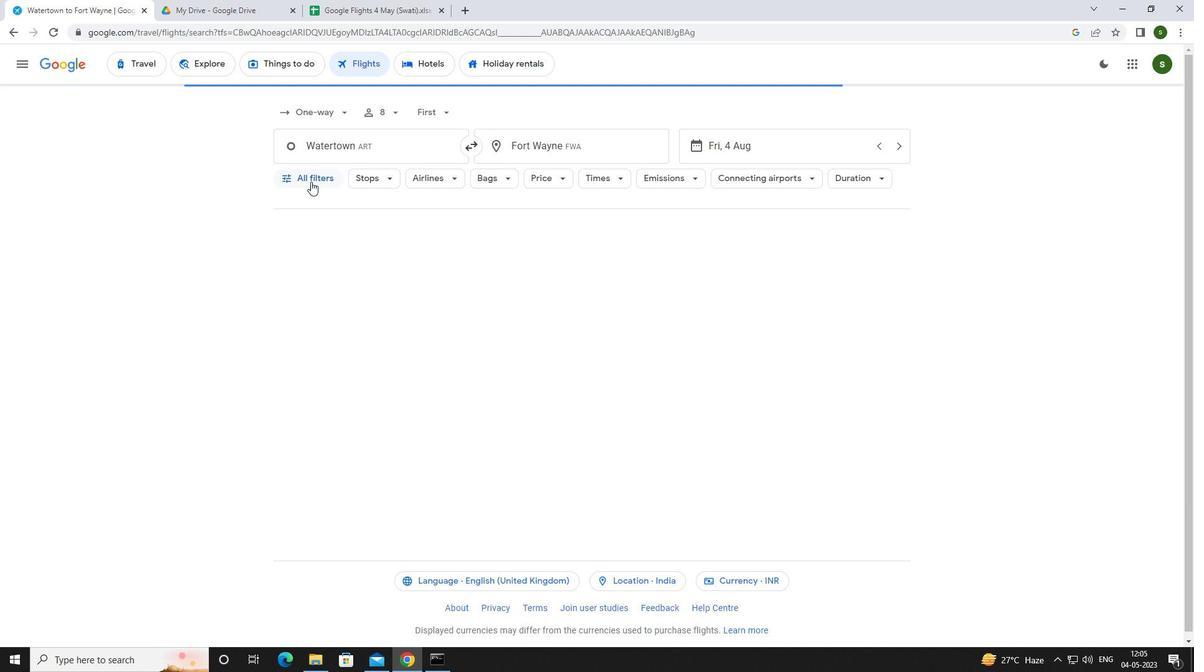 
Action: Mouse moved to (463, 443)
Screenshot: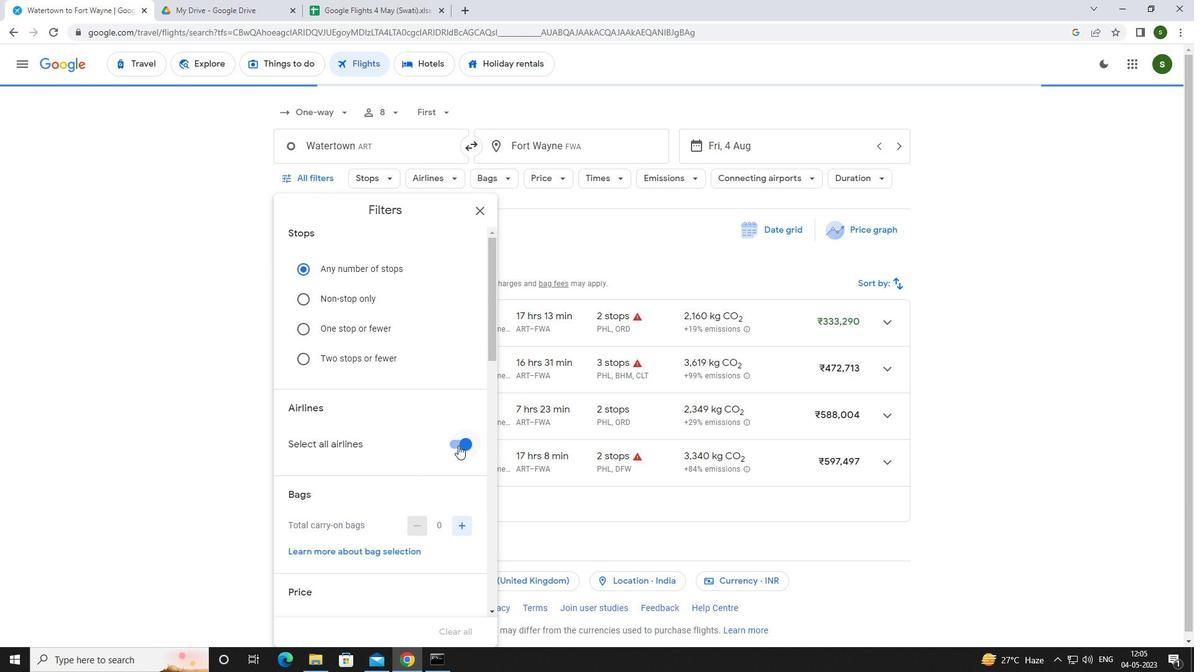 
Action: Mouse pressed left at (463, 443)
Screenshot: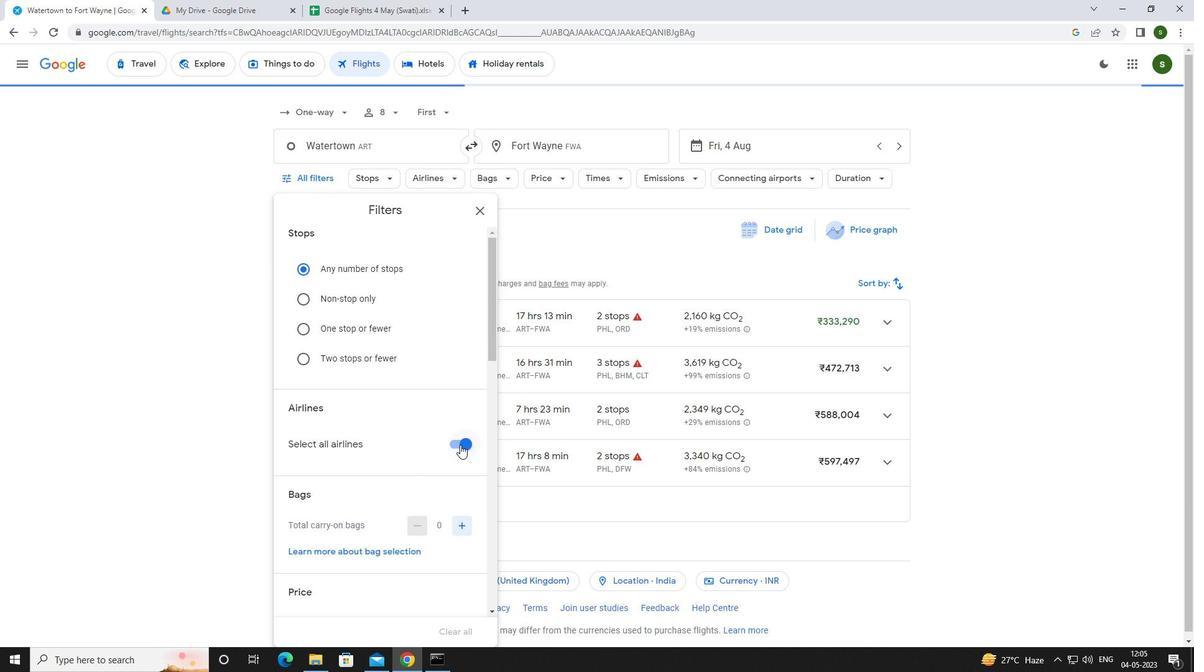 
Action: Mouse moved to (430, 354)
Screenshot: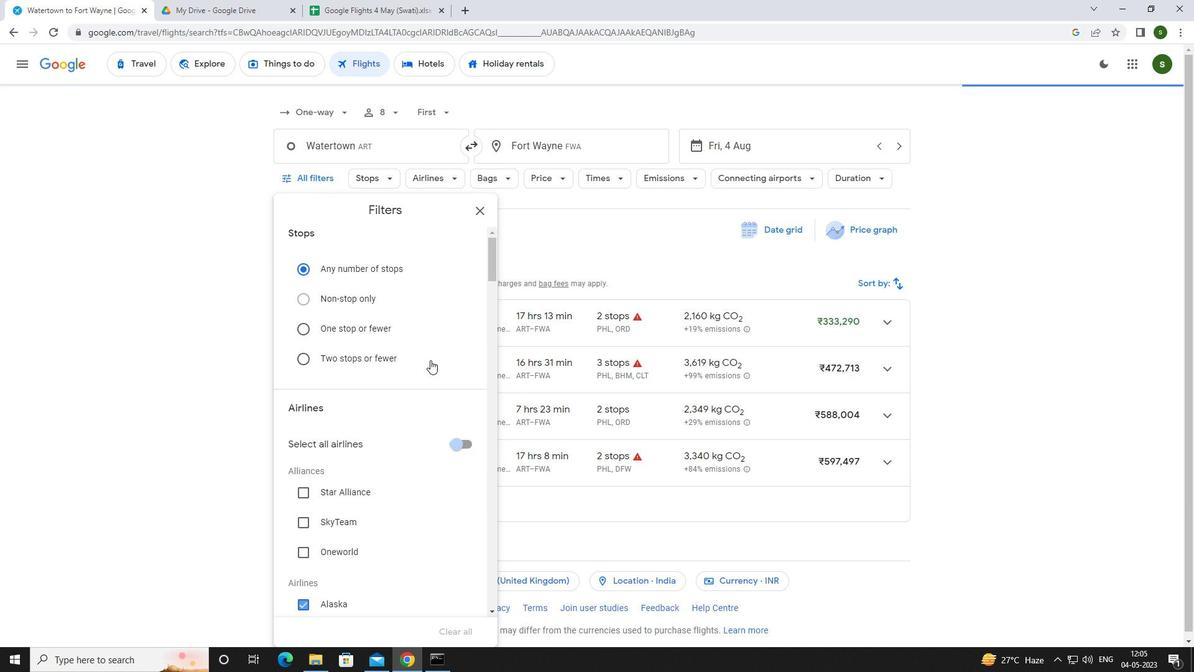 
Action: Mouse scrolled (430, 354) with delta (0, 0)
Screenshot: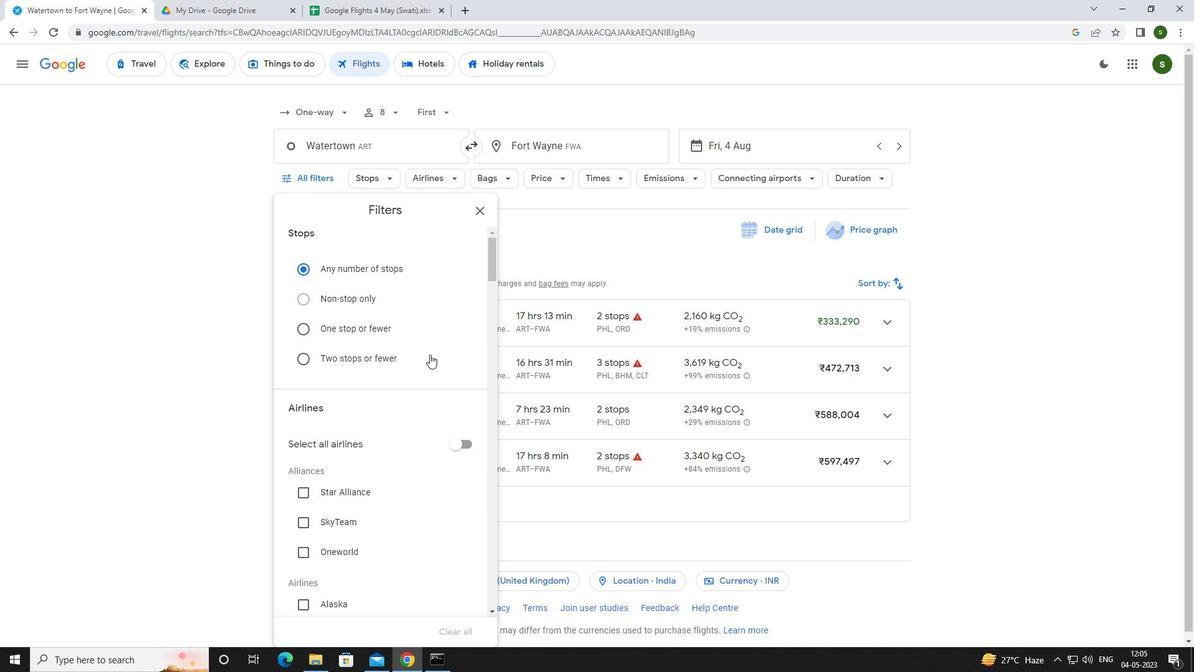 
Action: Mouse scrolled (430, 354) with delta (0, 0)
Screenshot: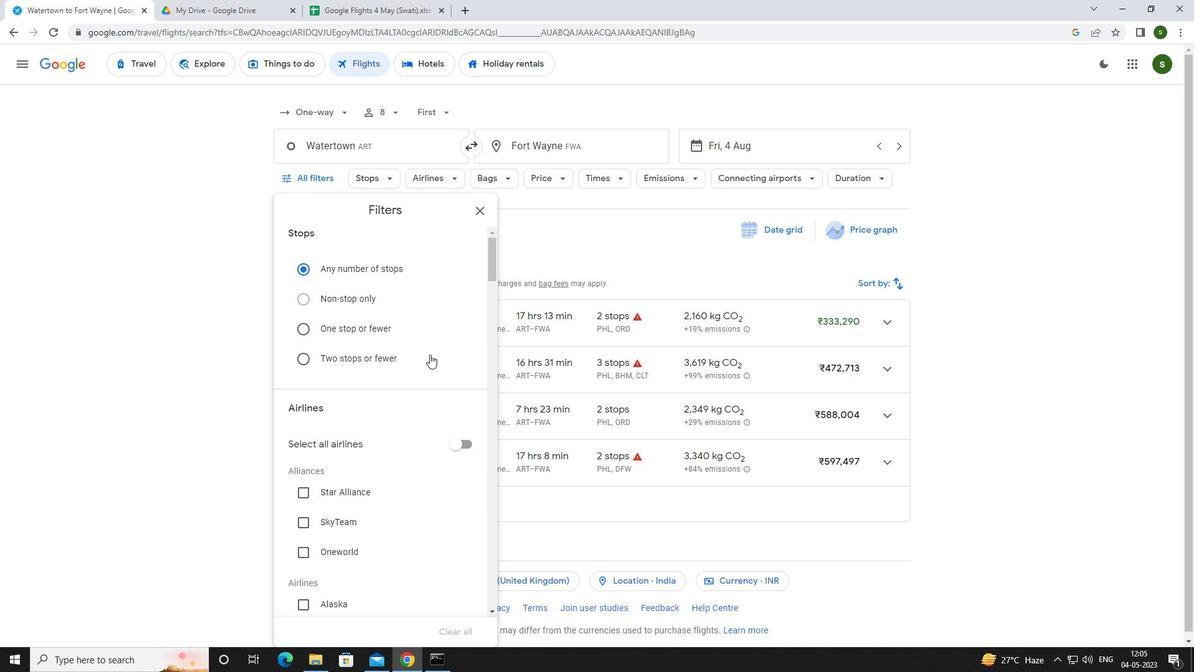 
Action: Mouse scrolled (430, 354) with delta (0, 0)
Screenshot: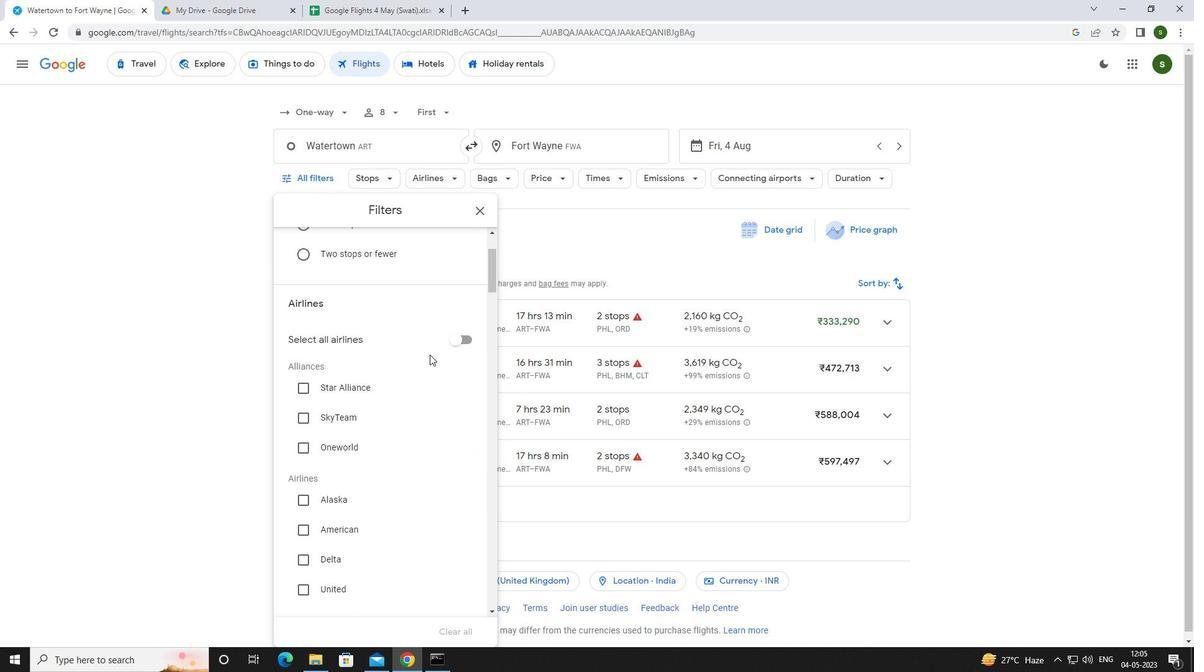 
Action: Mouse scrolled (430, 354) with delta (0, 0)
Screenshot: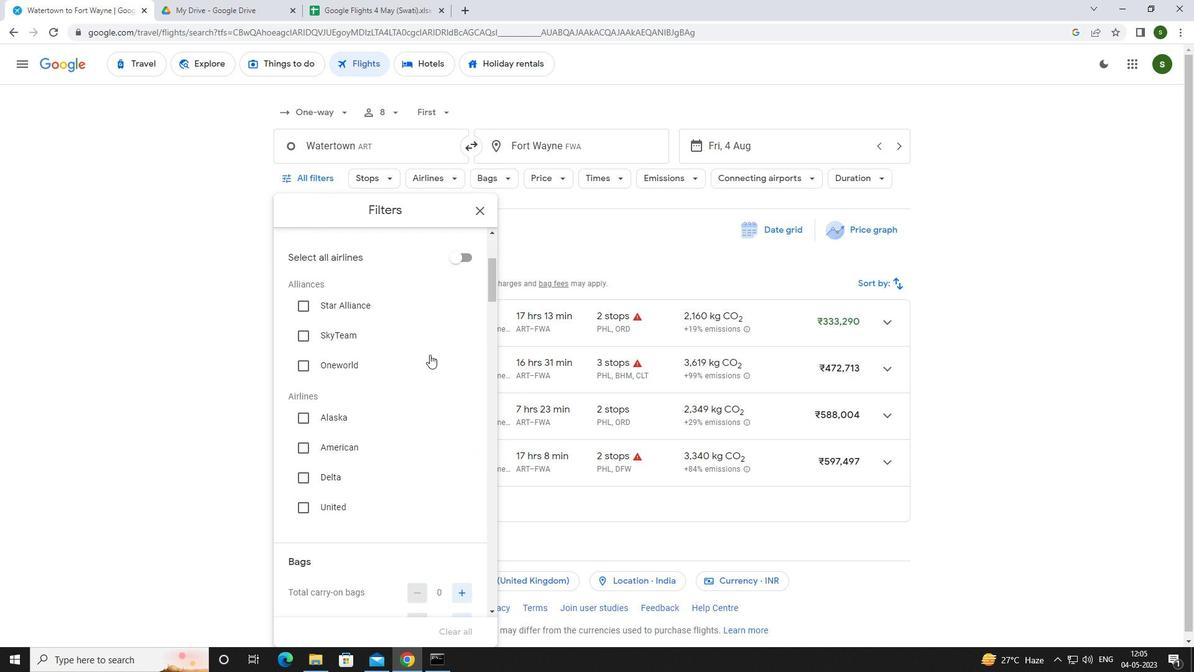 
Action: Mouse scrolled (430, 354) with delta (0, 0)
Screenshot: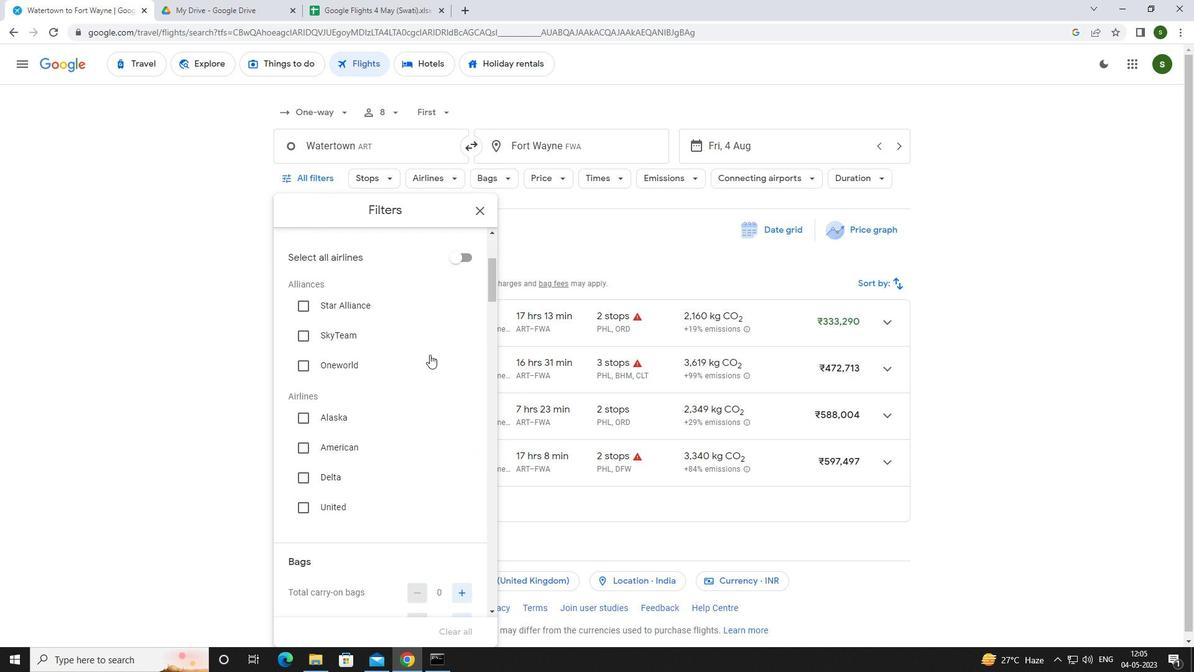 
Action: Mouse scrolled (430, 354) with delta (0, 0)
Screenshot: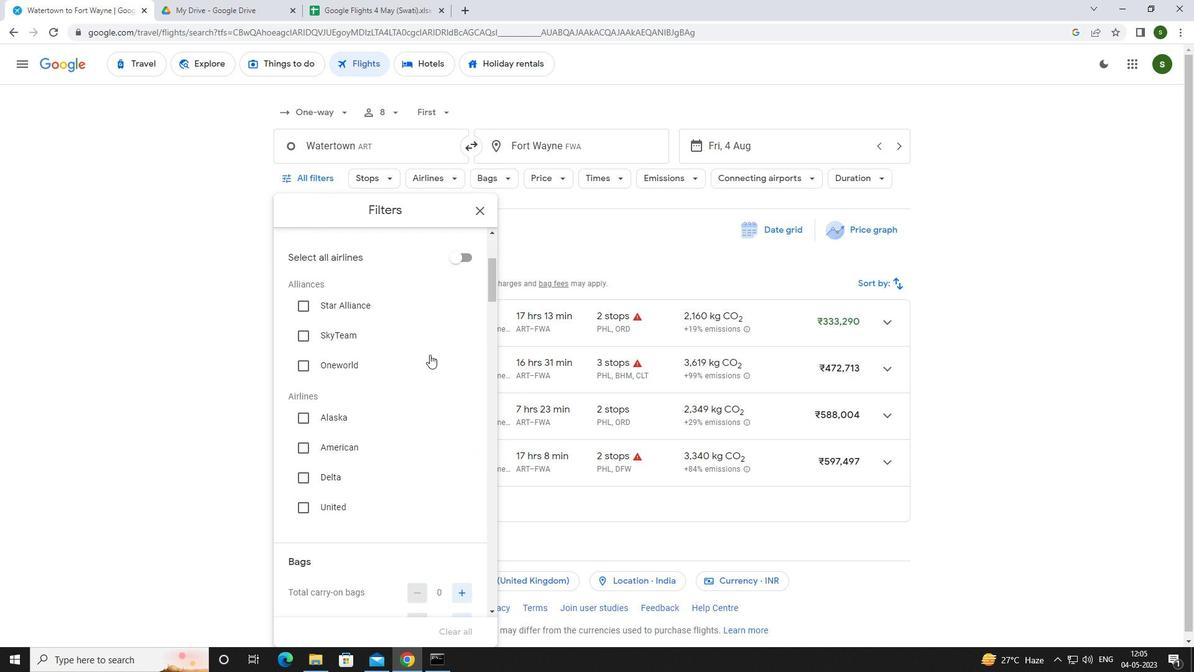 
Action: Mouse moved to (469, 402)
Screenshot: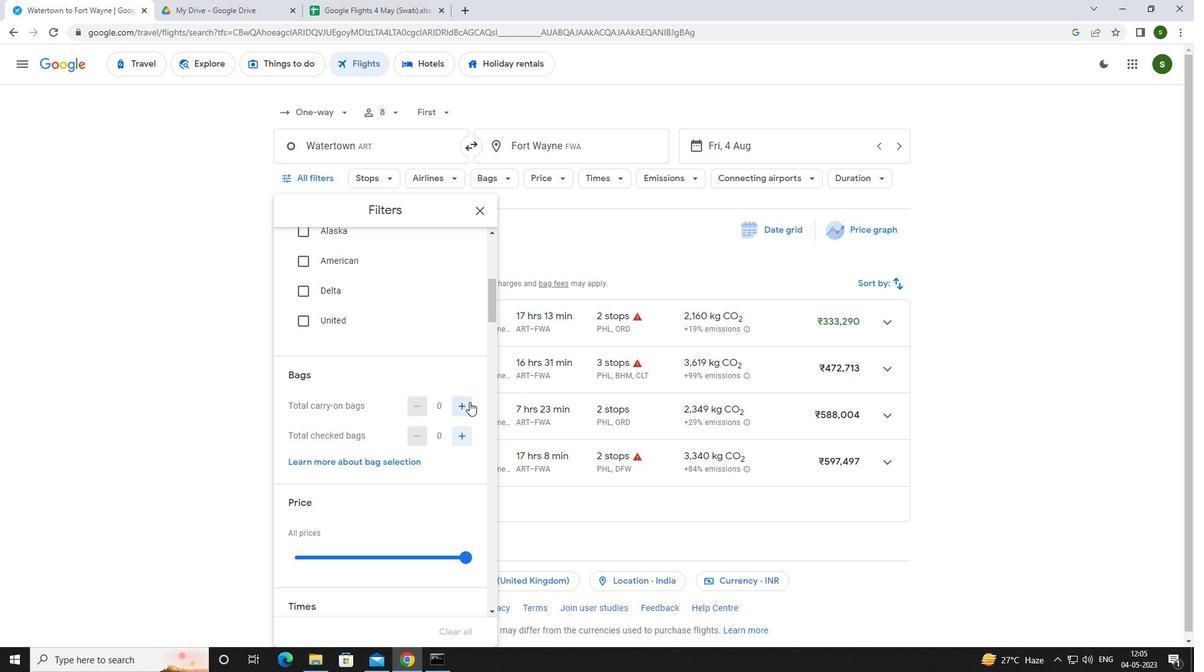 
Action: Mouse pressed left at (469, 402)
Screenshot: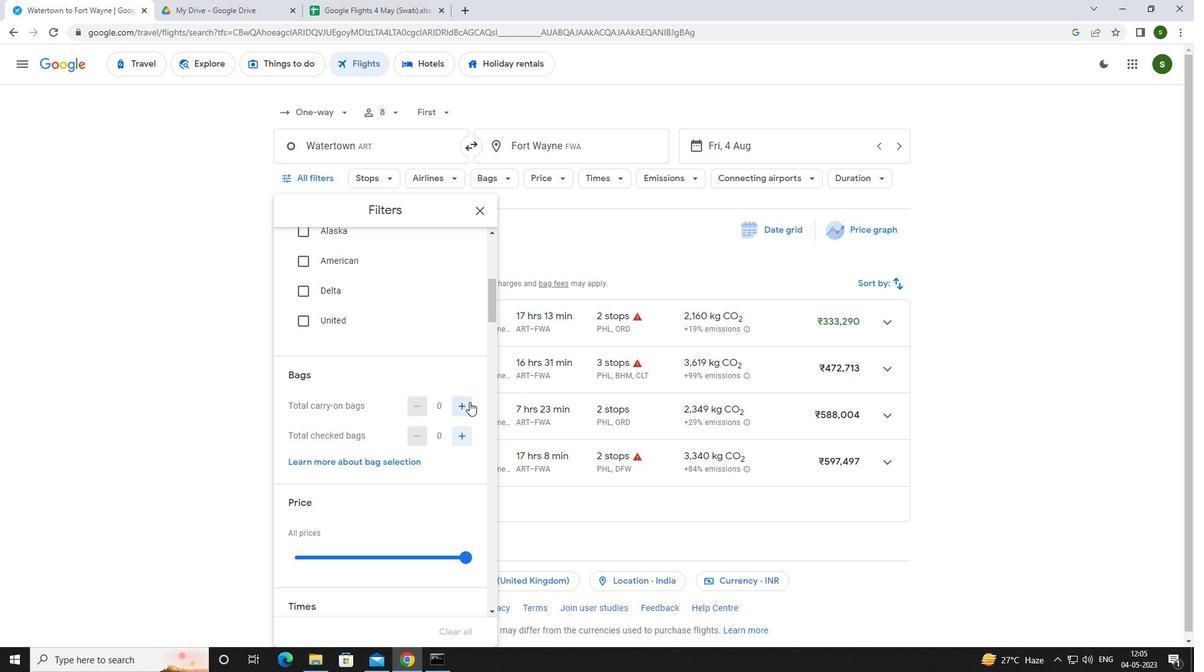 
Action: Mouse moved to (470, 402)
Screenshot: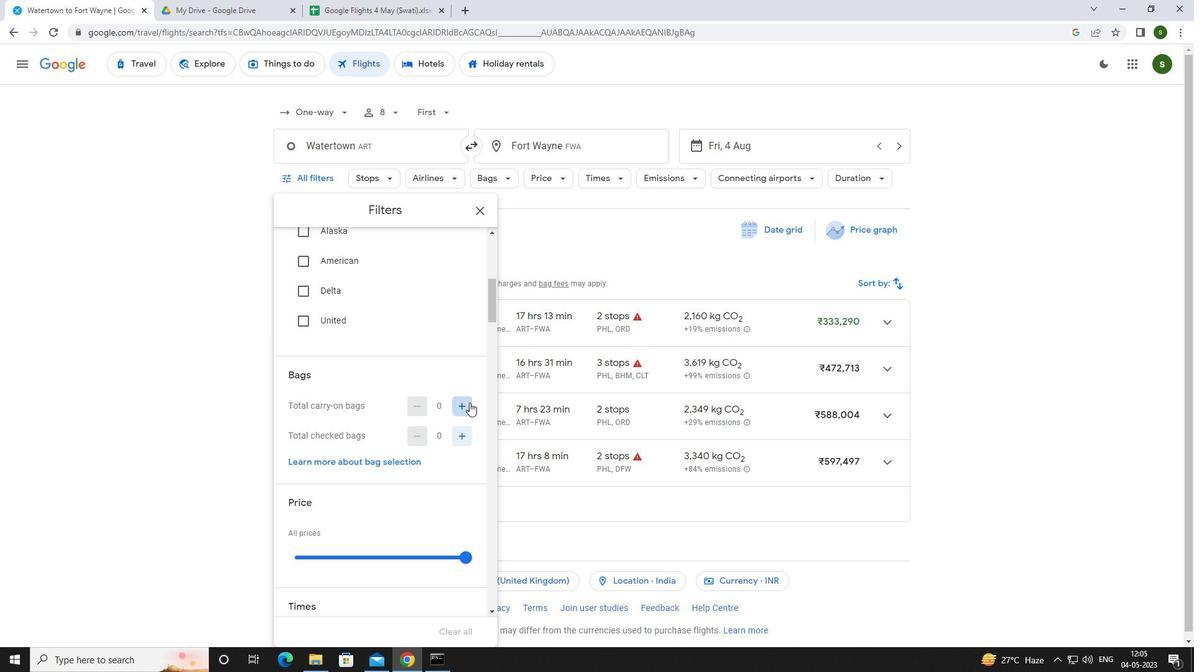 
Action: Mouse pressed left at (470, 402)
Screenshot: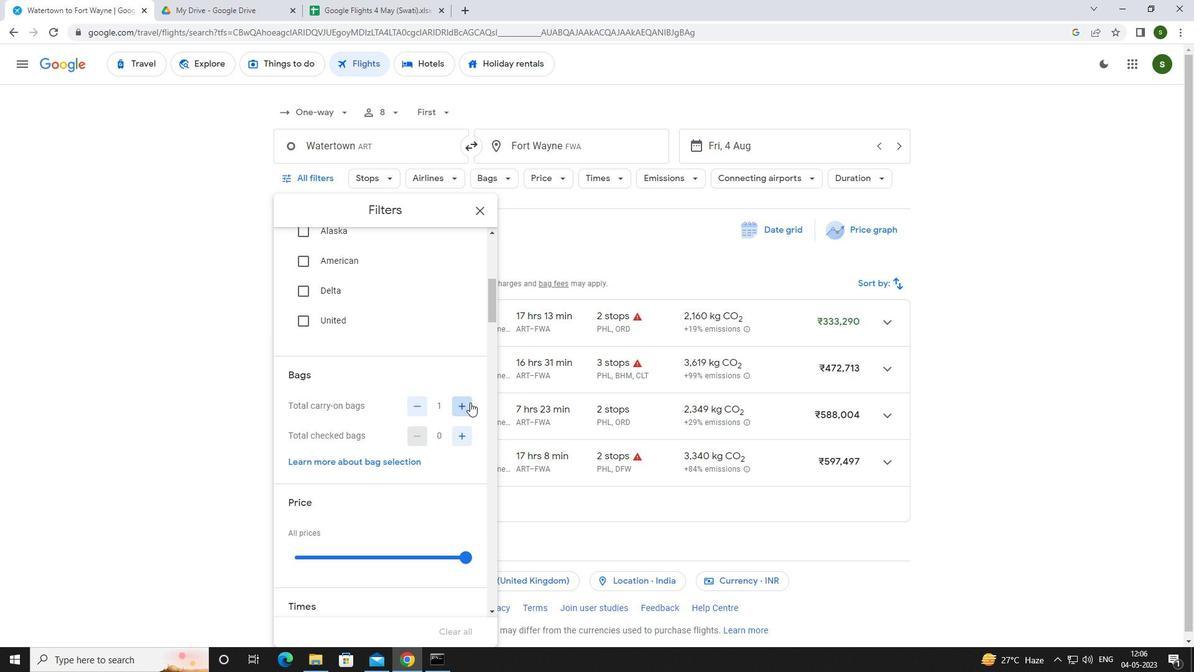 
Action: Mouse moved to (467, 428)
Screenshot: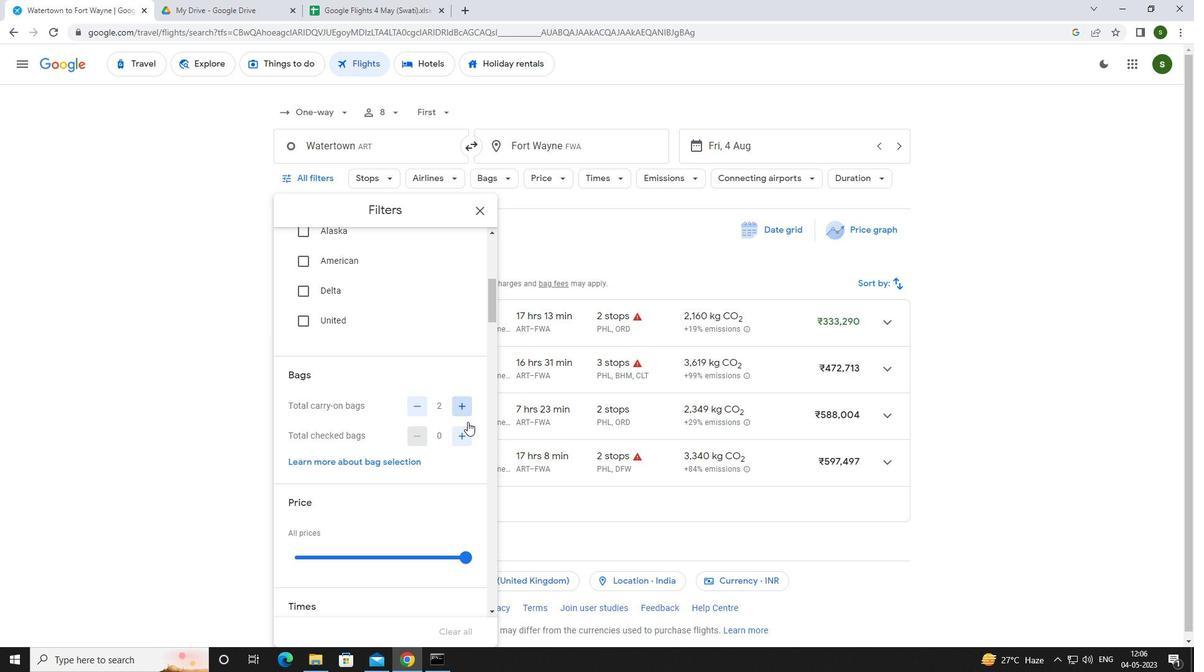 
Action: Mouse pressed left at (467, 428)
Screenshot: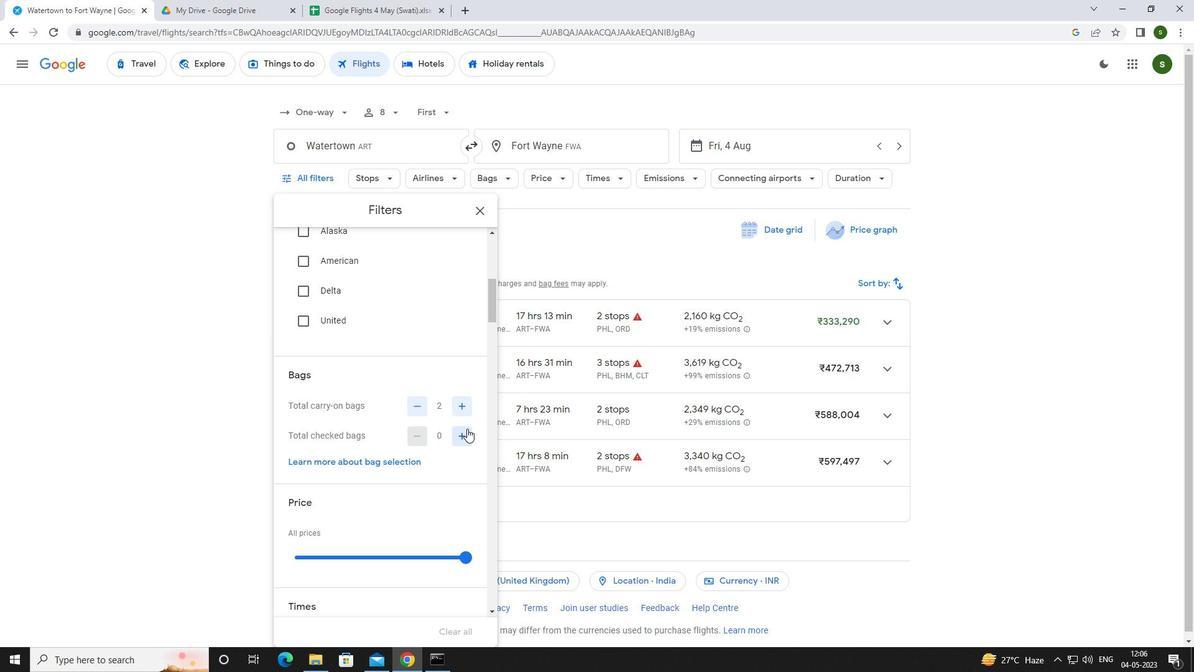 
Action: Mouse pressed left at (467, 428)
Screenshot: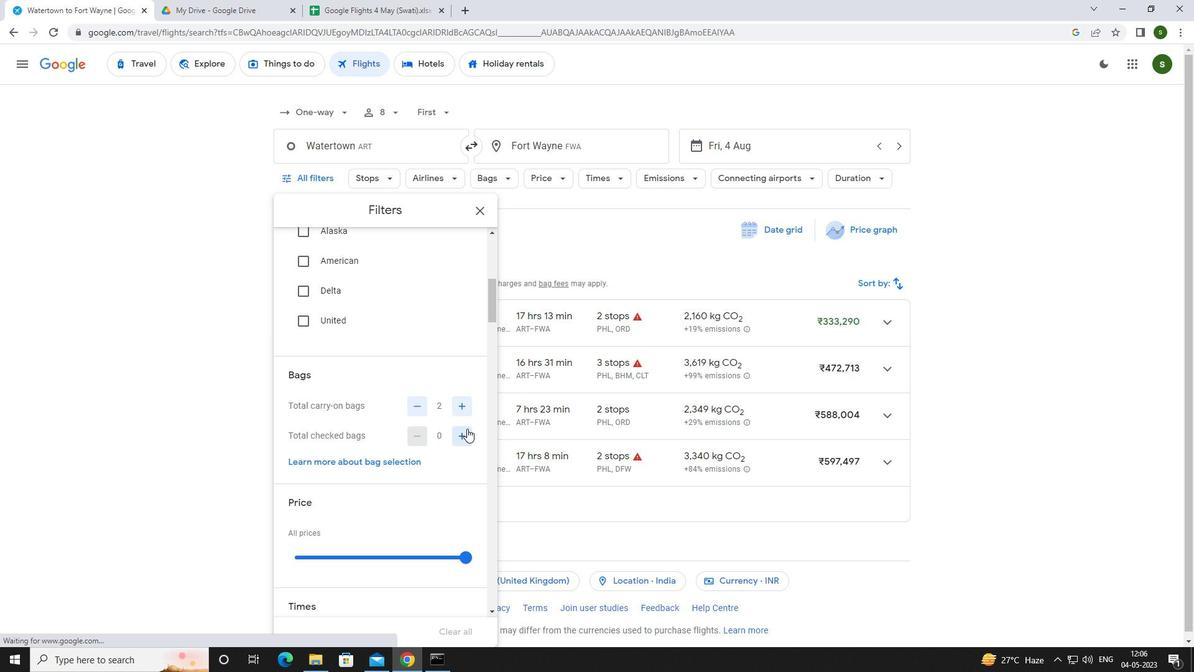 
Action: Mouse pressed left at (467, 428)
Screenshot: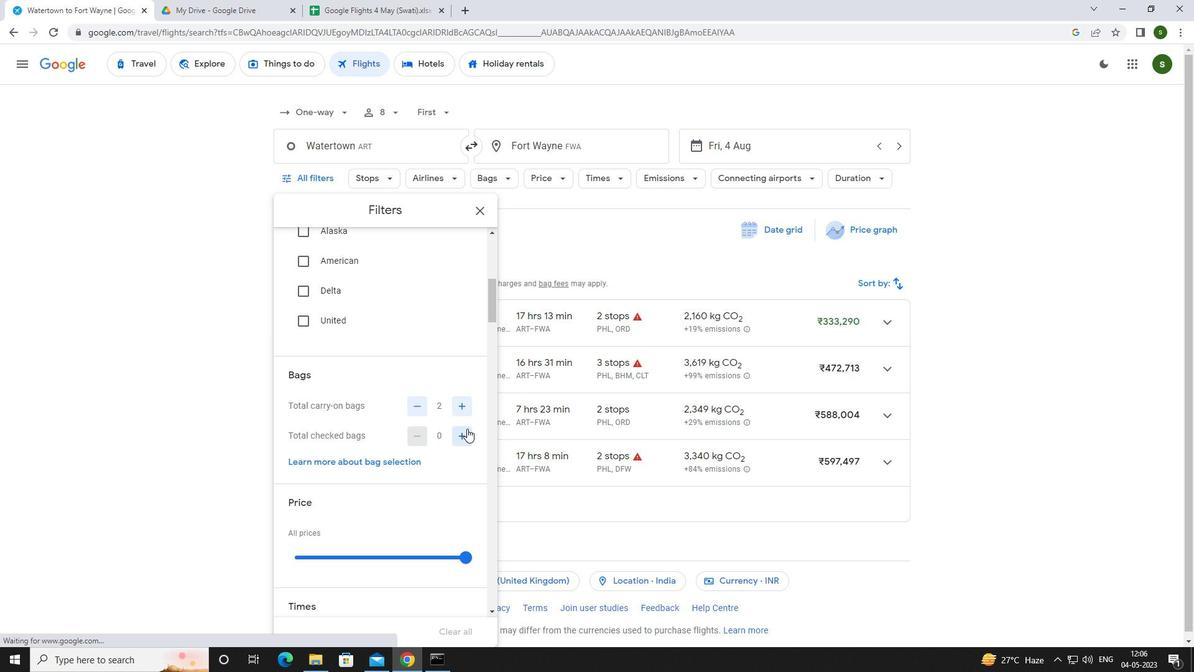 
Action: Mouse pressed left at (467, 428)
Screenshot: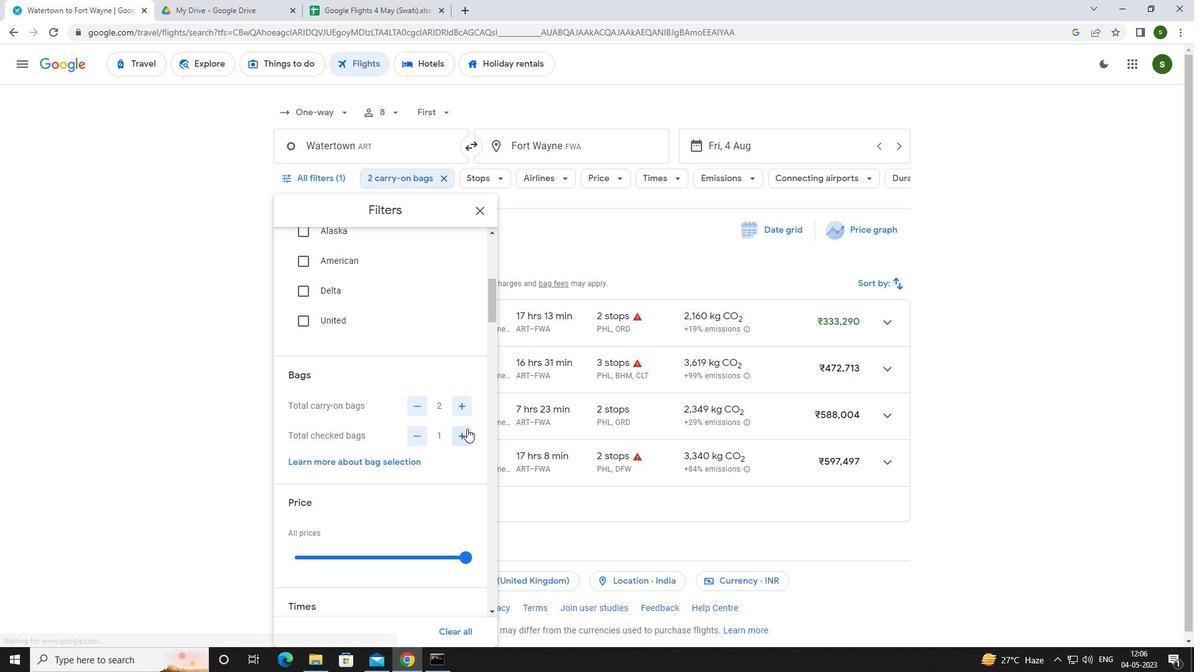 
Action: Mouse pressed left at (467, 428)
Screenshot: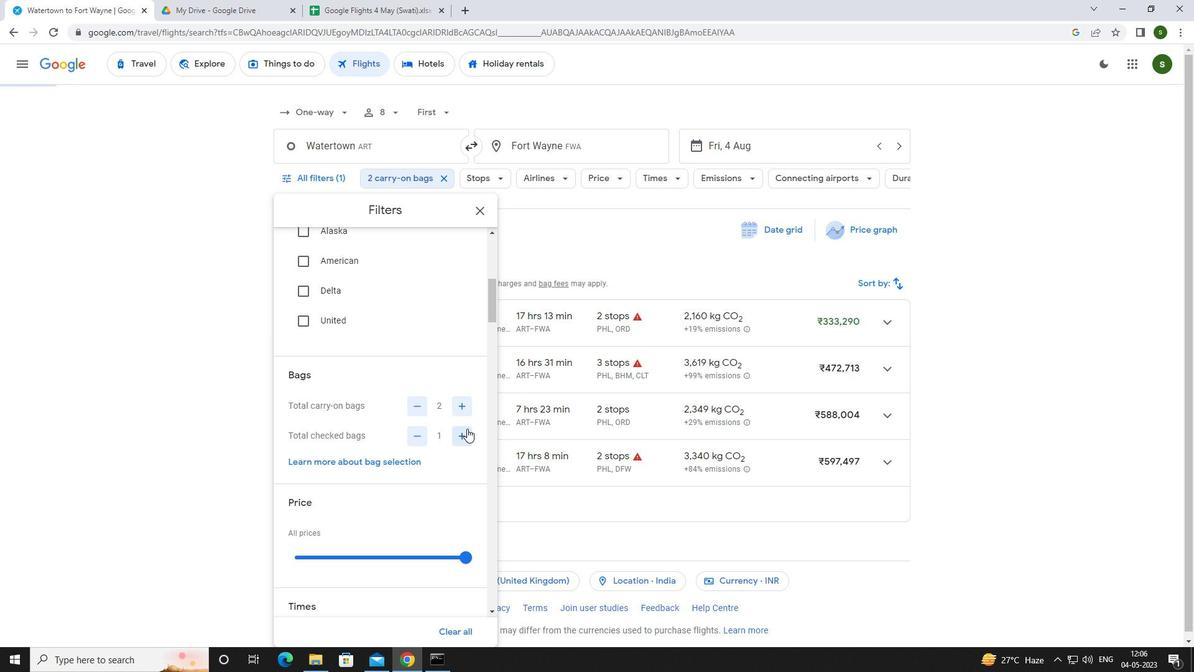 
Action: Mouse pressed left at (467, 428)
Screenshot: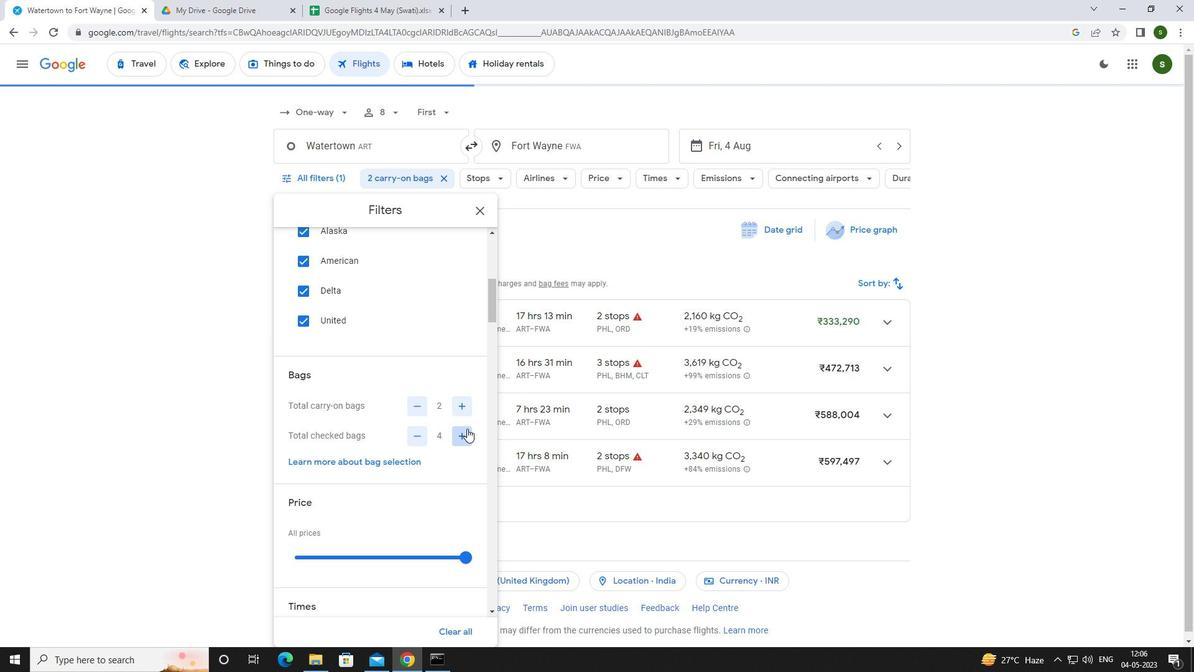 
Action: Mouse moved to (451, 446)
Screenshot: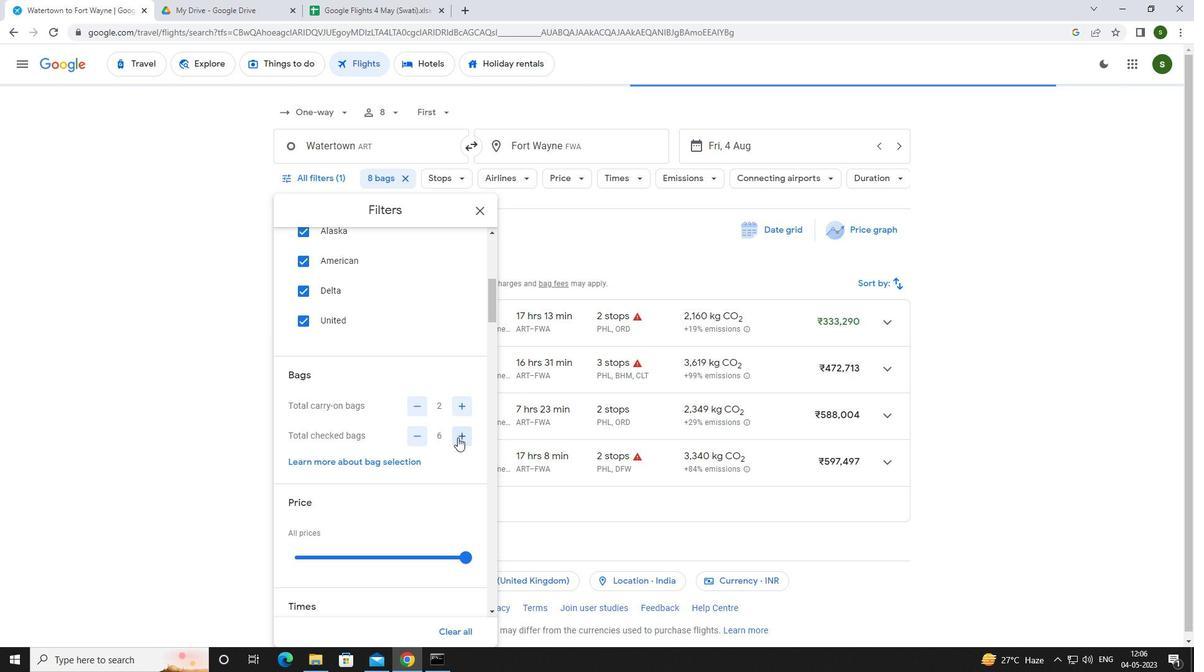 
Action: Mouse scrolled (451, 445) with delta (0, 0)
Screenshot: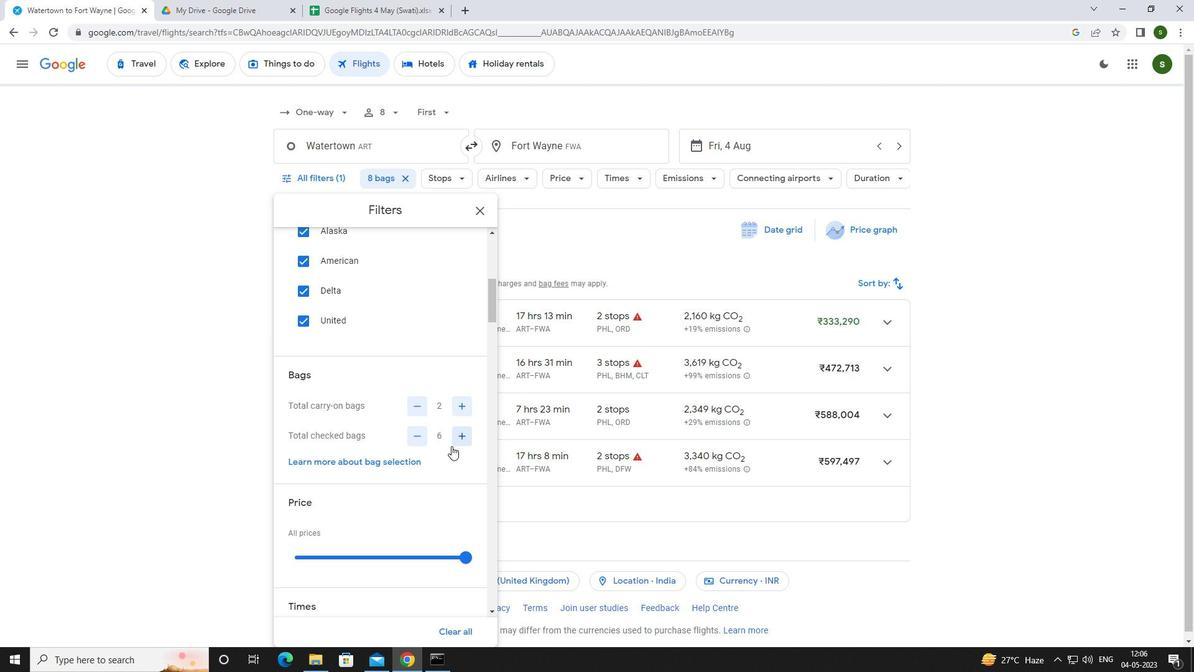 
Action: Mouse moved to (463, 493)
Screenshot: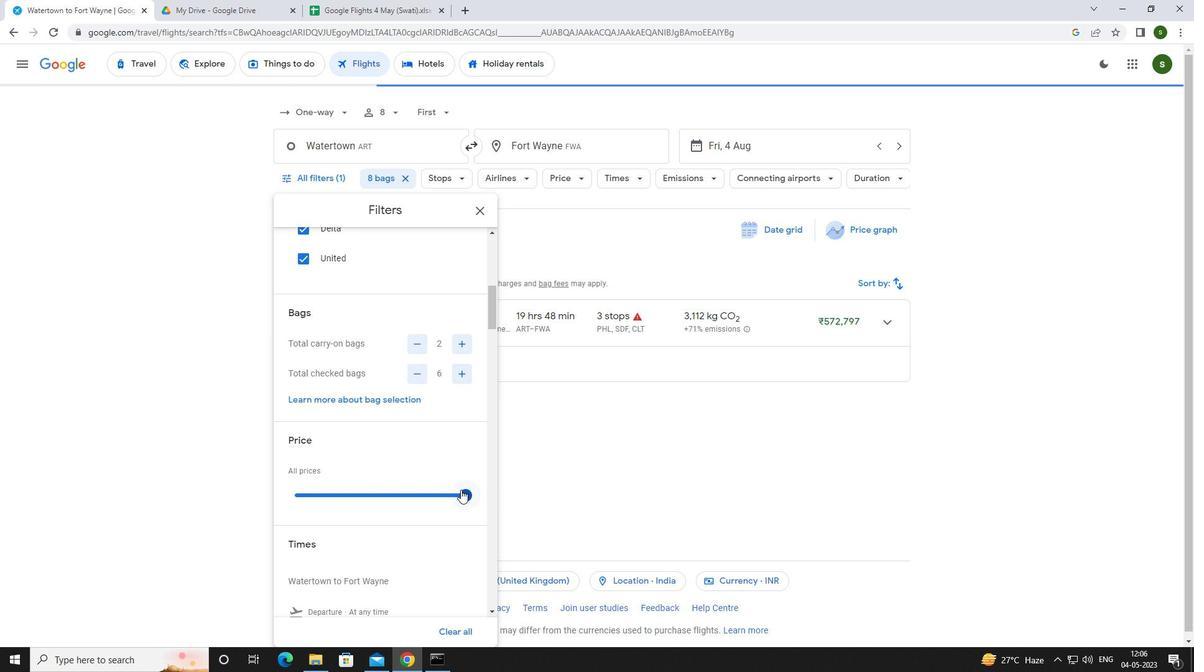 
Action: Mouse pressed left at (463, 493)
Screenshot: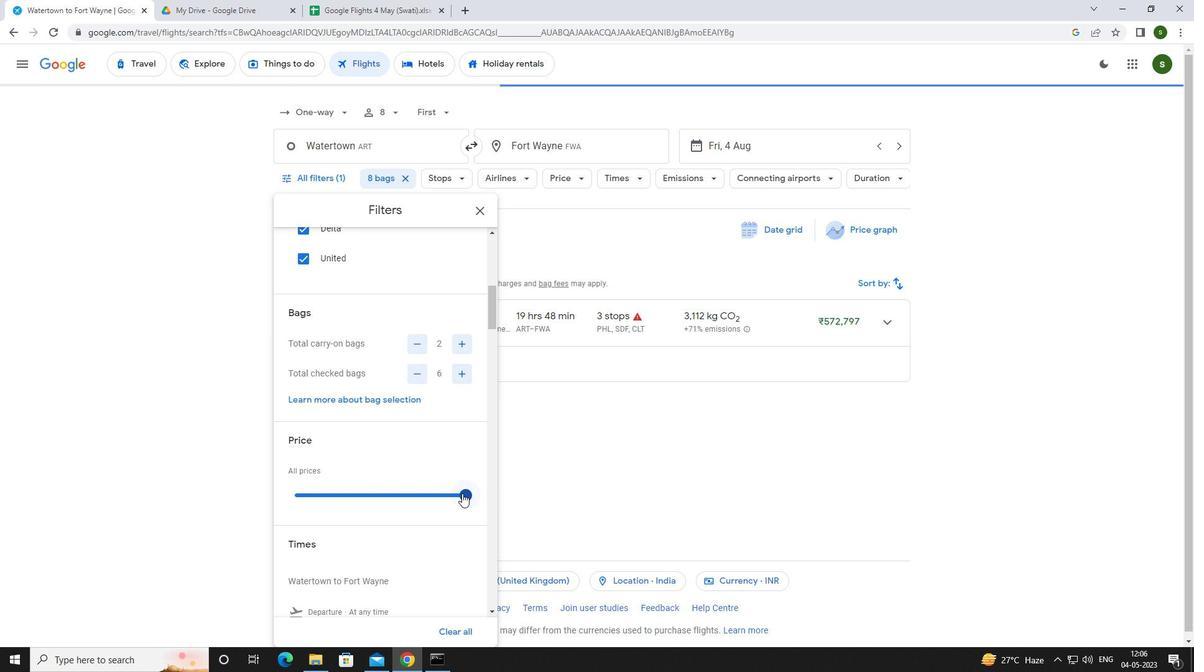 
Action: Mouse moved to (340, 509)
Screenshot: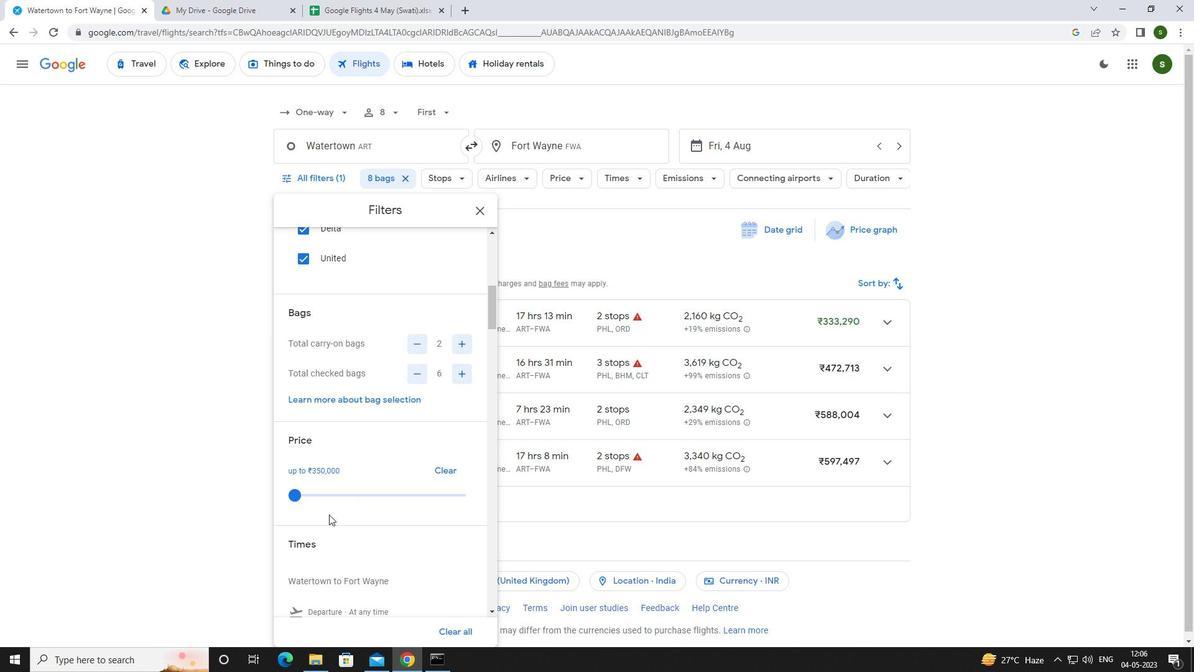 
Action: Mouse scrolled (340, 508) with delta (0, 0)
Screenshot: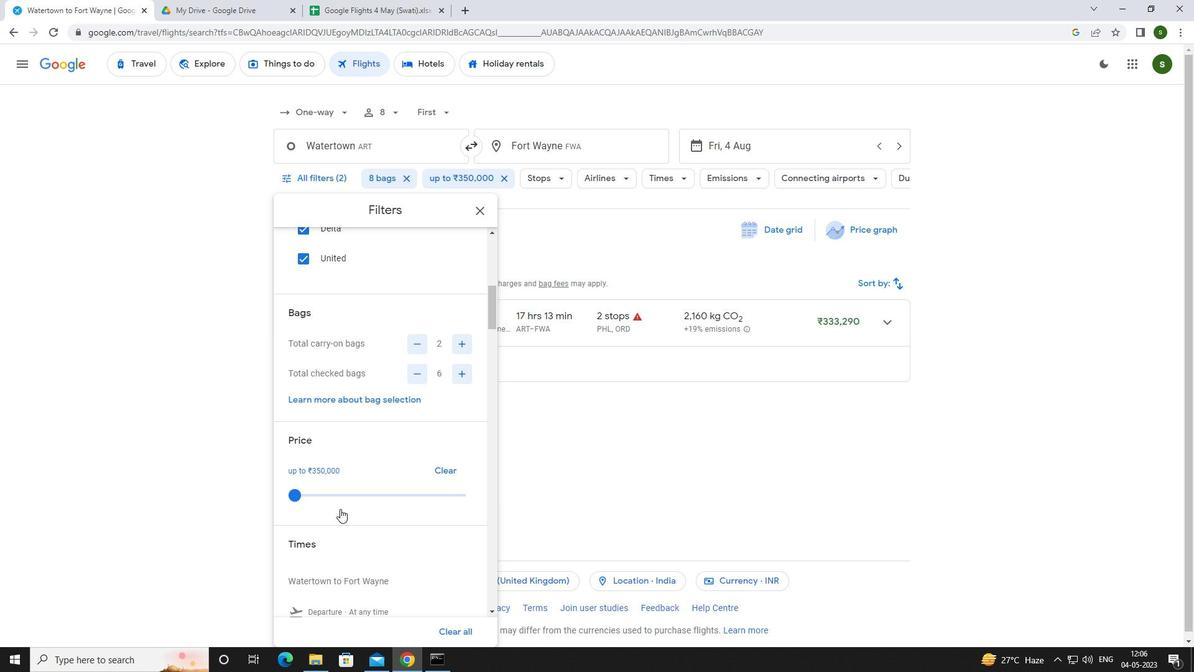 
Action: Mouse moved to (293, 568)
Screenshot: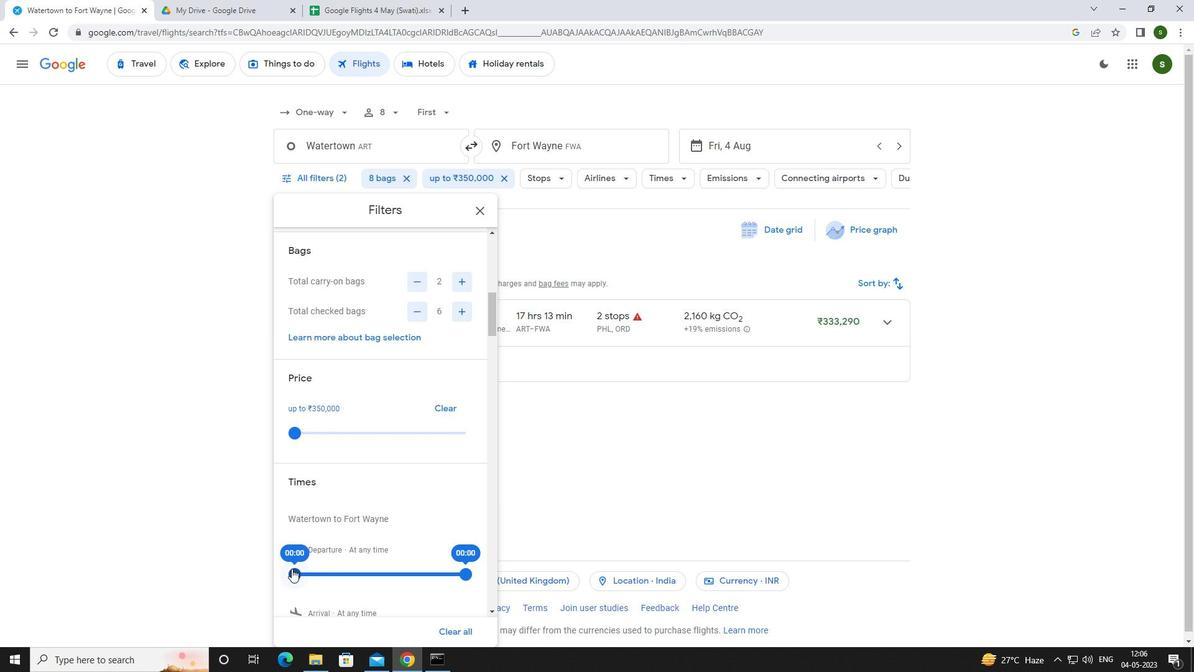
Action: Mouse pressed left at (293, 568)
Screenshot: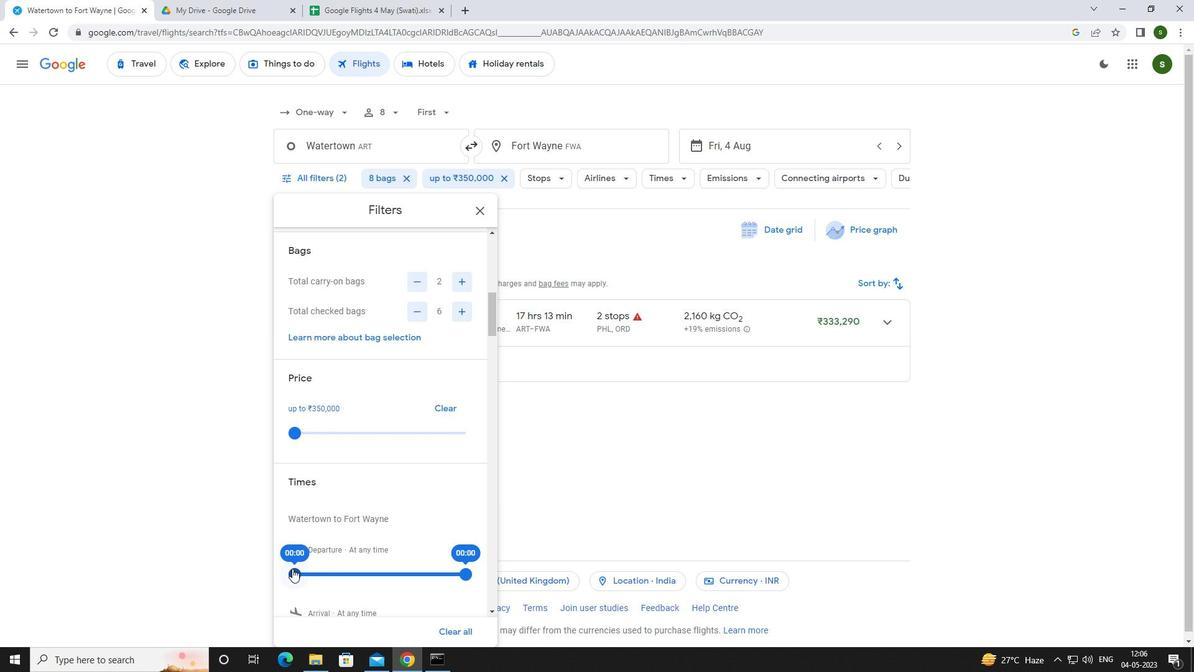 
Action: Mouse moved to (599, 474)
Screenshot: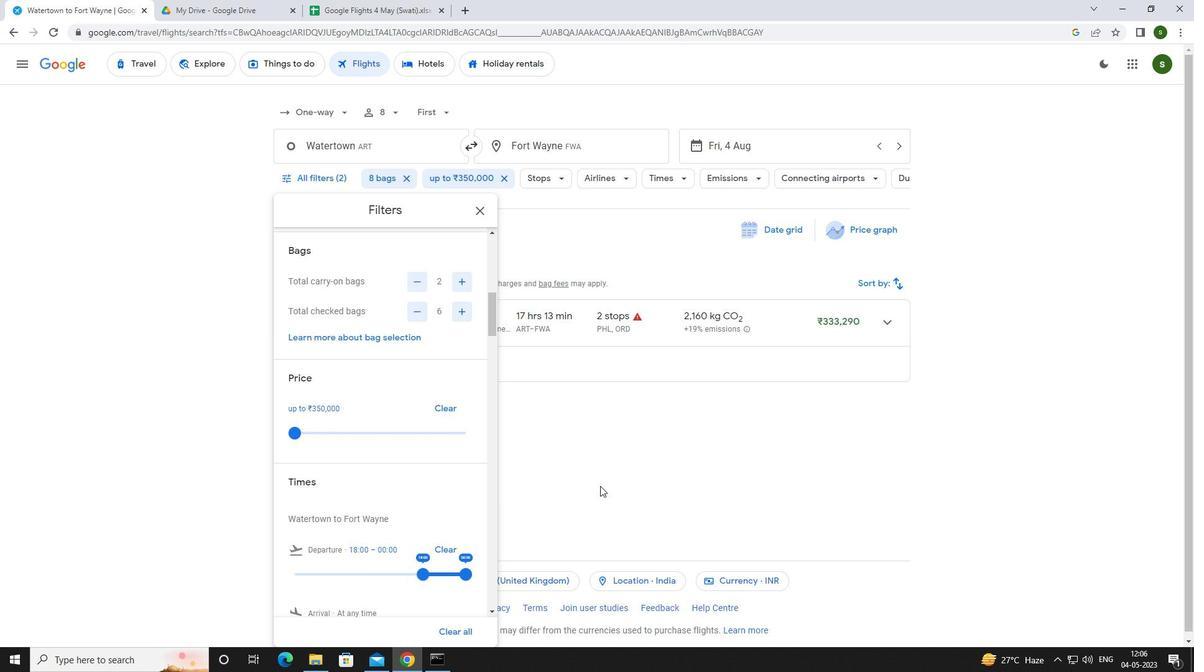 
Action: Mouse pressed left at (599, 474)
Screenshot: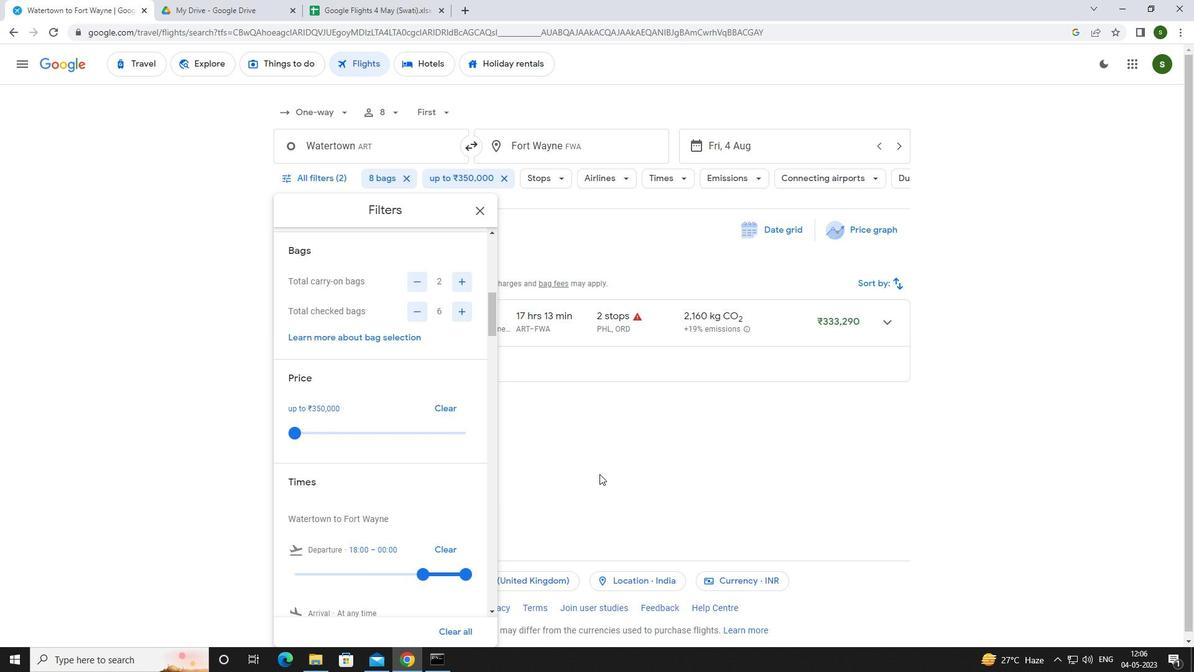 
Action: Mouse moved to (599, 471)
Screenshot: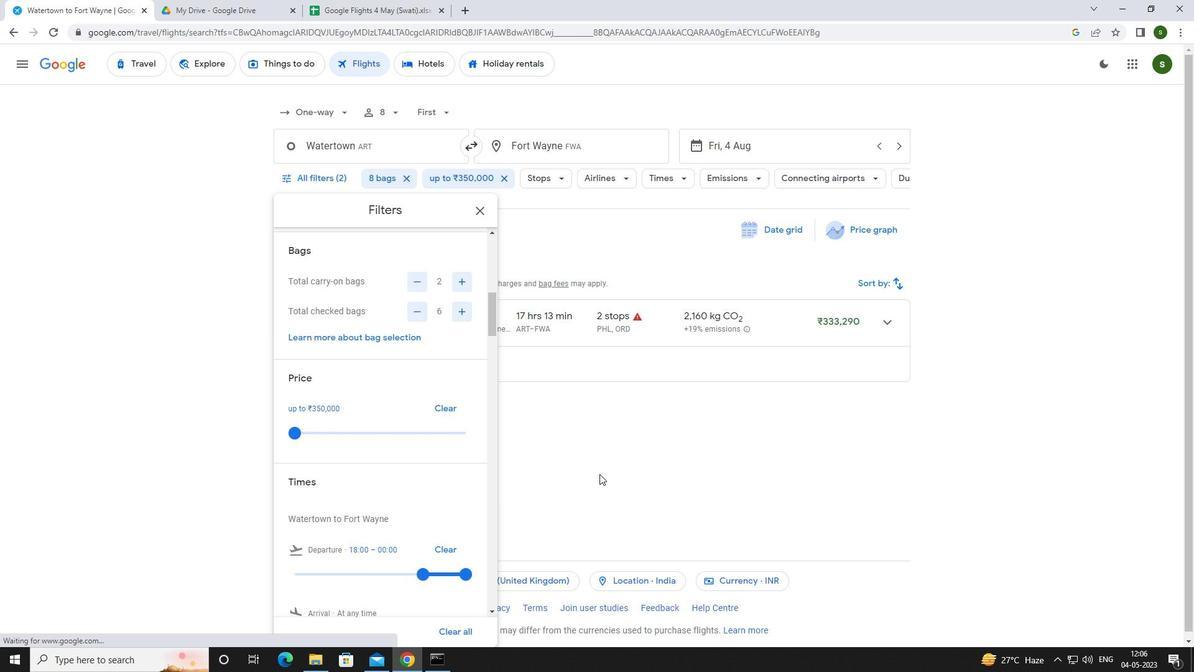 
